 Task: Create new customer invoice with Date Opened: 29-May-23, Select Customer: Heartland General Store, Terms: Net 7. Make invoice entry for item-1 with Date: 29-May-23, Description: GSQ by GLAMSQUAD Conceal + Blend Dual Ended Makeup Brush, Income Account: Income:Sales, Quantity: 1, Unit Price: 14.99, Sales Tax: Y, Sales Tax Included: N, Tax Table: Sales Tax. Post Invoice with Post Date: 29-May-23, Post to Accounts: Assets:Accounts Receivable. Pay / Process Payment with Transaction Date: 04-Jun-23, Amount: 15.59, Transfer Account: Checking Account. Go to 'Print Invoice'.
Action: Mouse moved to (136, 28)
Screenshot: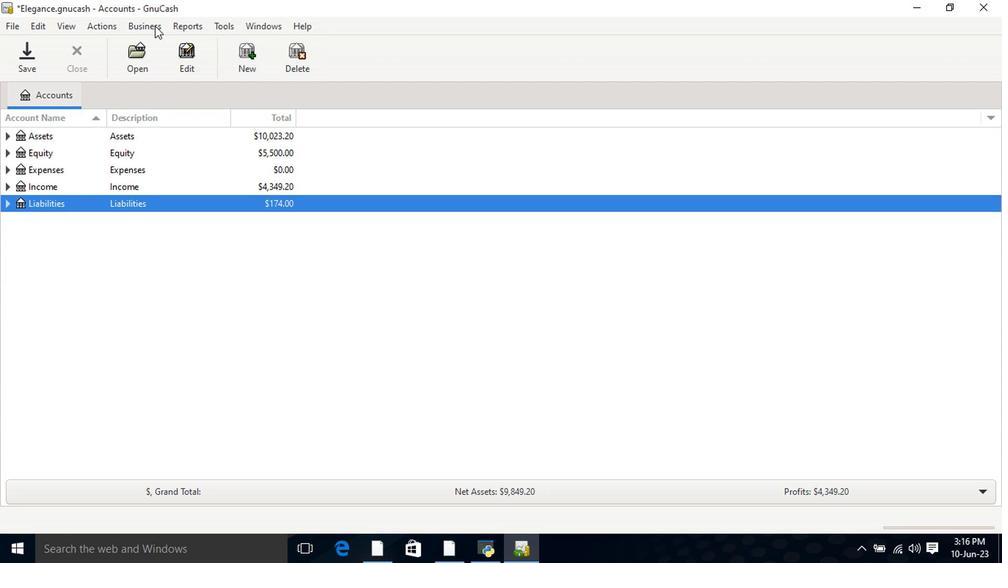 
Action: Mouse pressed left at (136, 28)
Screenshot: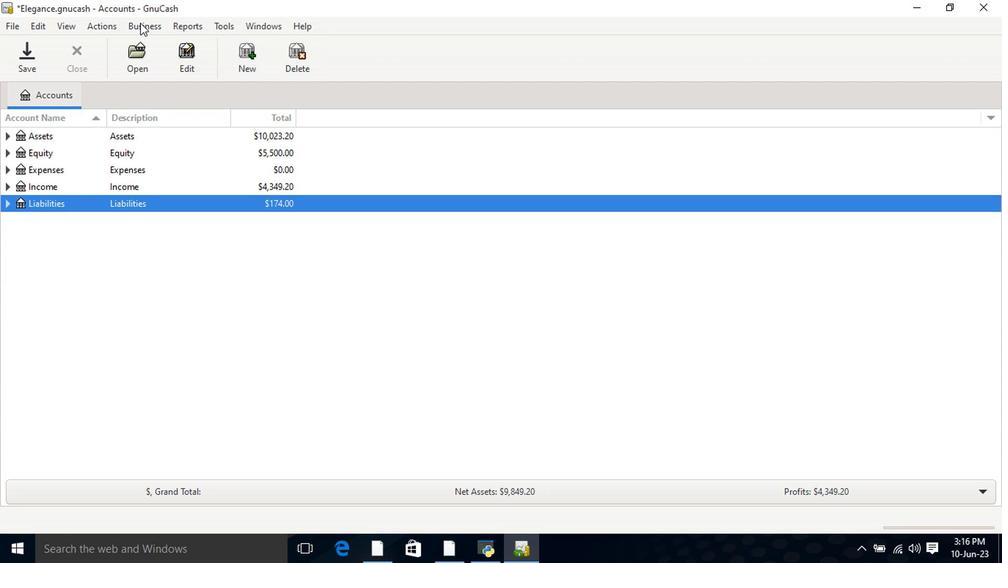 
Action: Mouse moved to (151, 45)
Screenshot: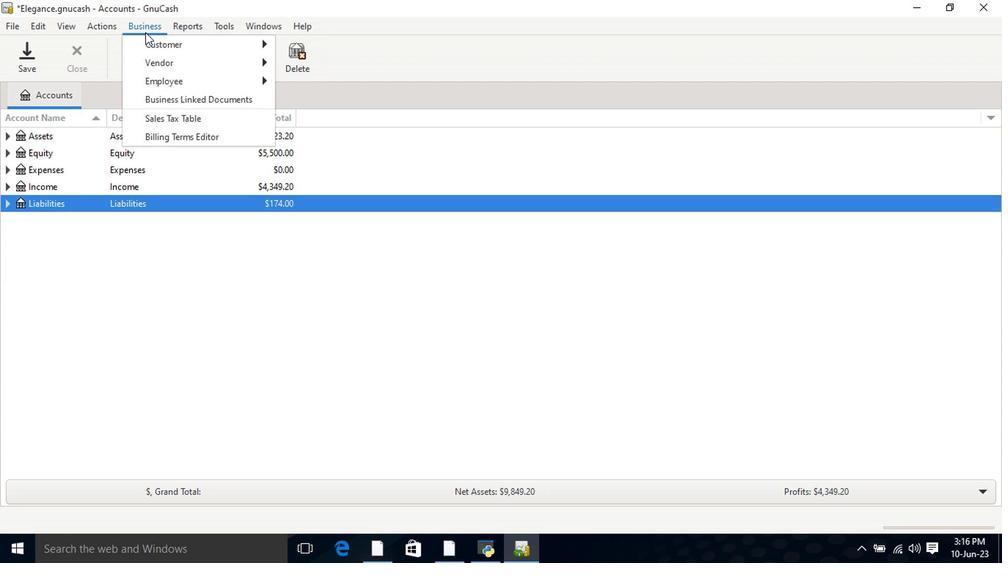 
Action: Mouse pressed left at (151, 45)
Screenshot: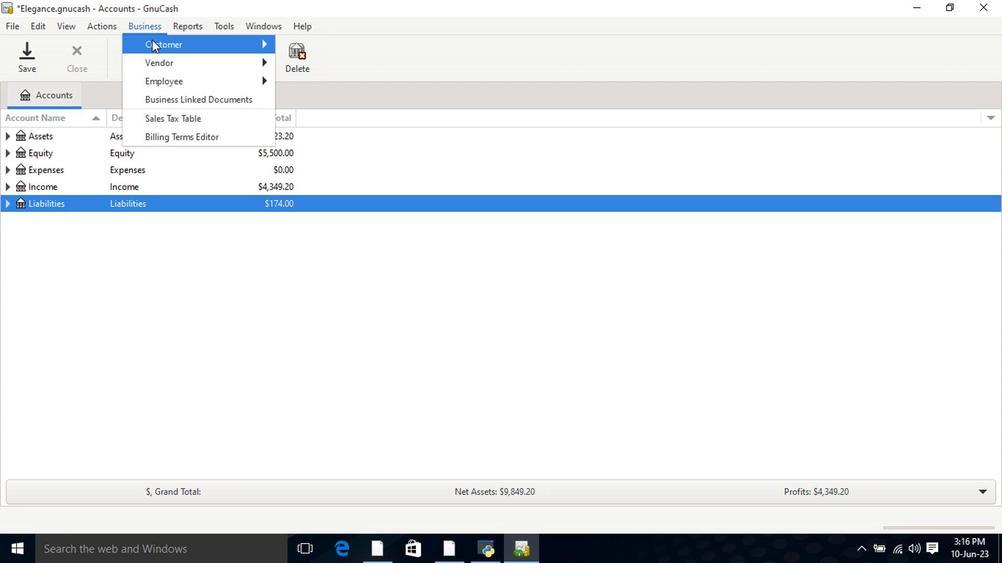 
Action: Mouse moved to (313, 101)
Screenshot: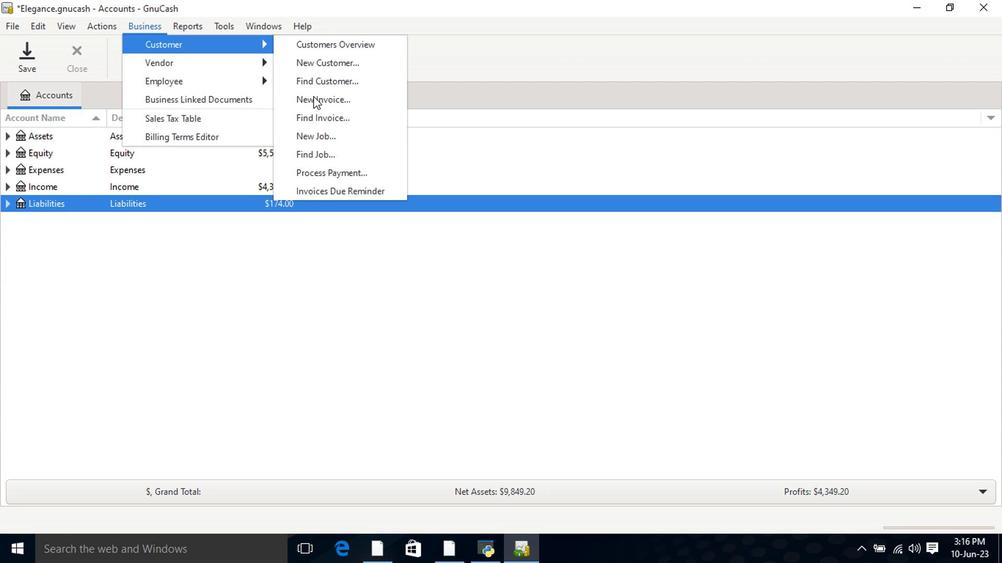
Action: Mouse pressed left at (313, 101)
Screenshot: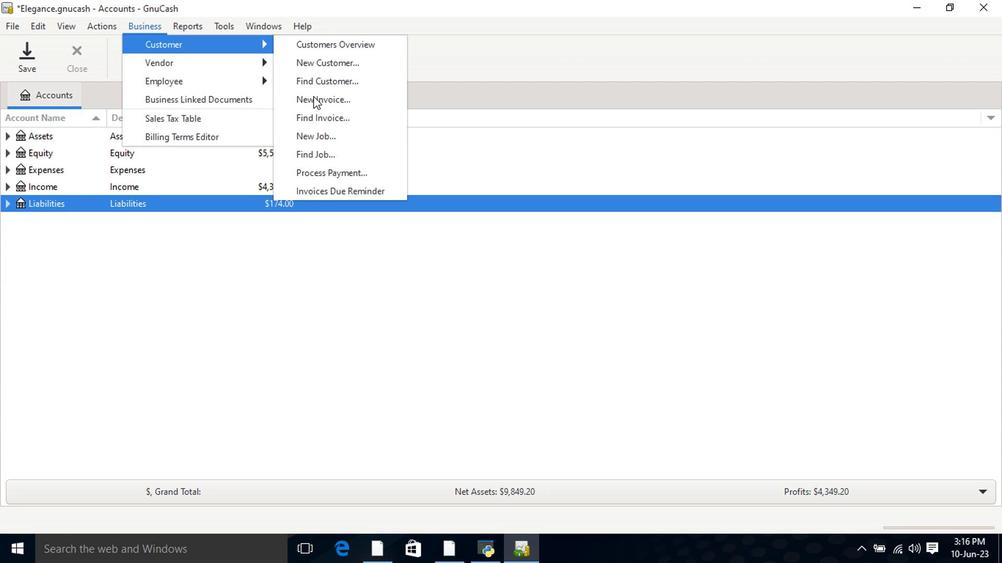
Action: Mouse moved to (600, 222)
Screenshot: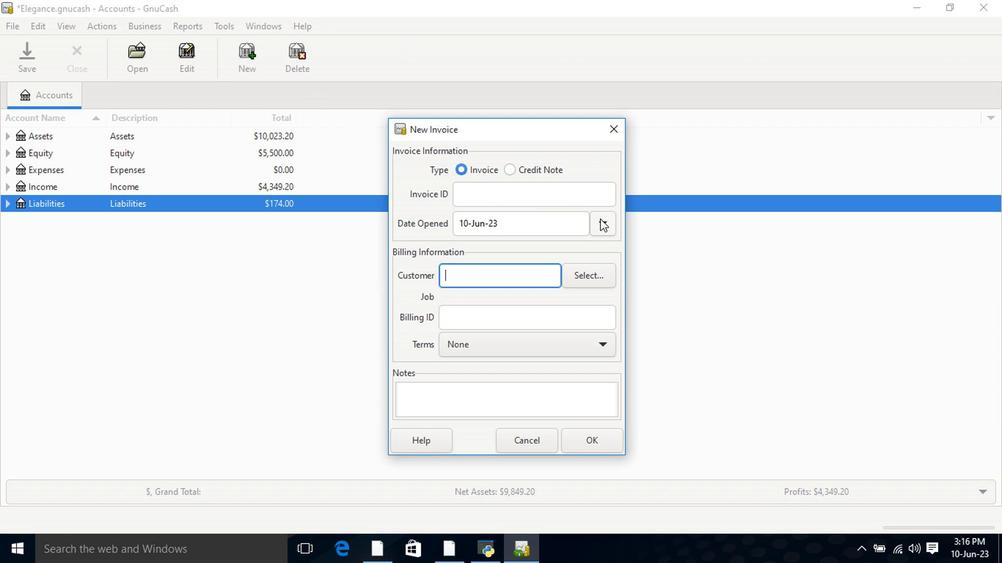
Action: Mouse pressed left at (600, 222)
Screenshot: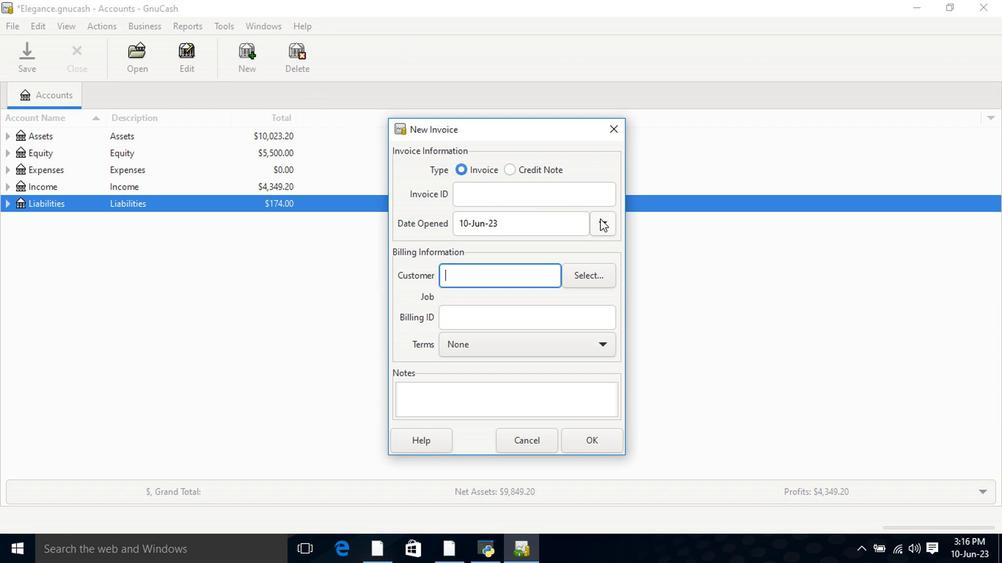 
Action: Mouse moved to (487, 250)
Screenshot: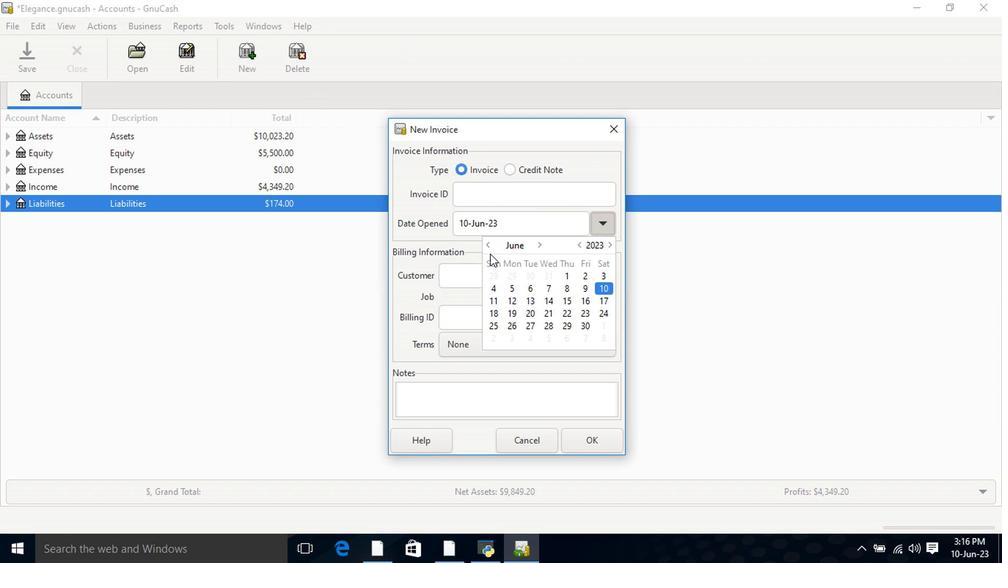 
Action: Mouse pressed left at (487, 250)
Screenshot: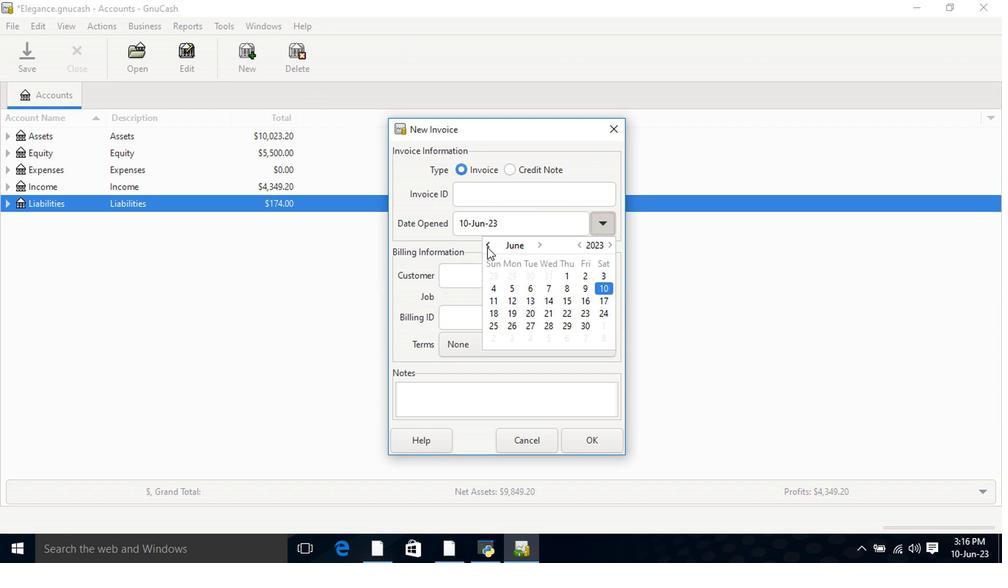 
Action: Mouse moved to (516, 327)
Screenshot: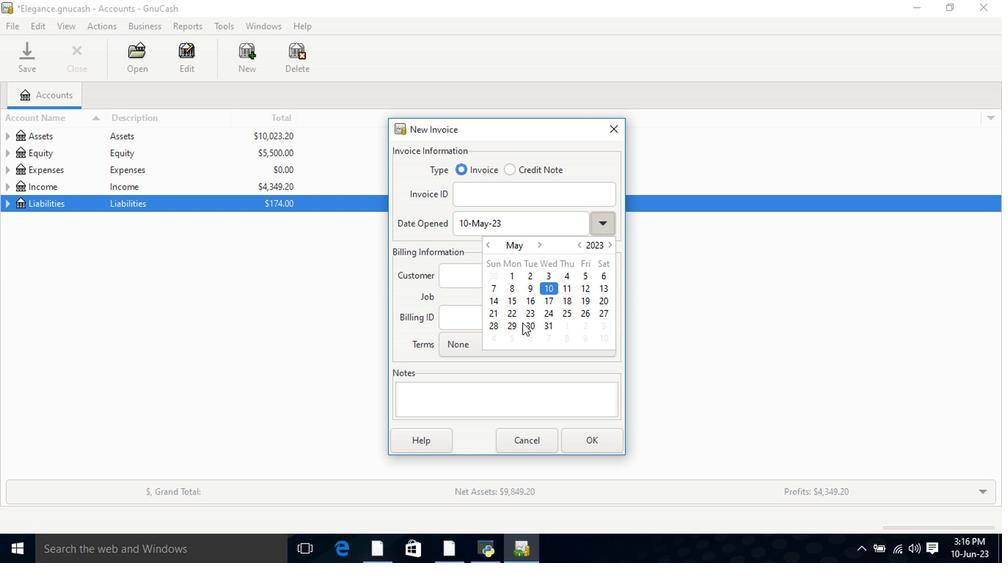
Action: Mouse pressed left at (516, 327)
Screenshot: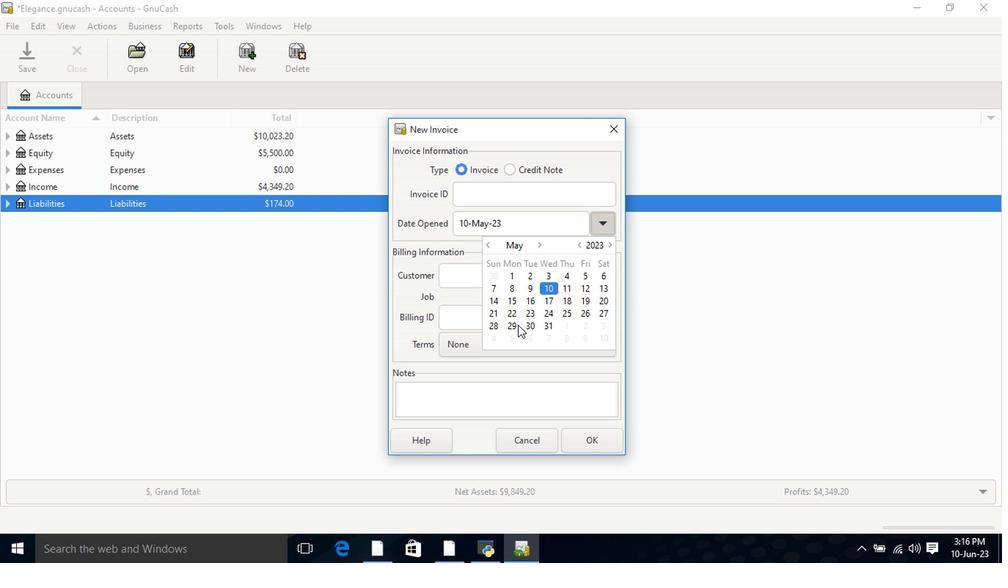 
Action: Mouse pressed left at (516, 327)
Screenshot: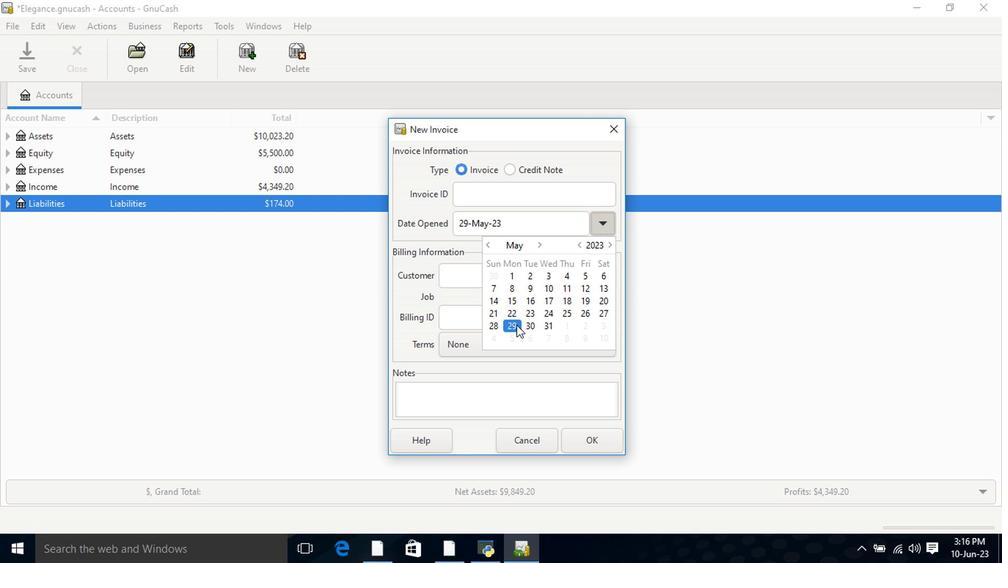 
Action: Mouse moved to (487, 278)
Screenshot: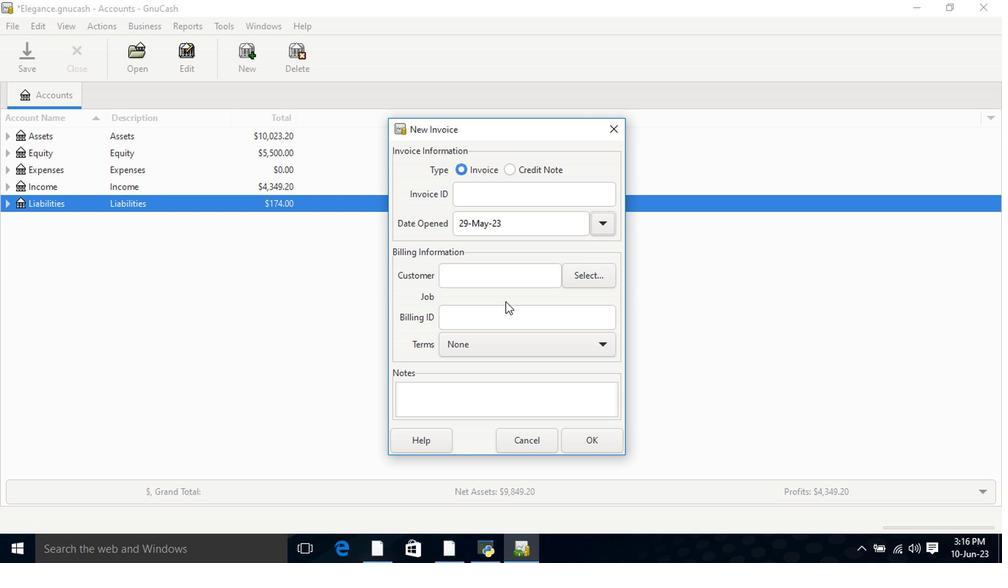 
Action: Mouse pressed left at (487, 278)
Screenshot: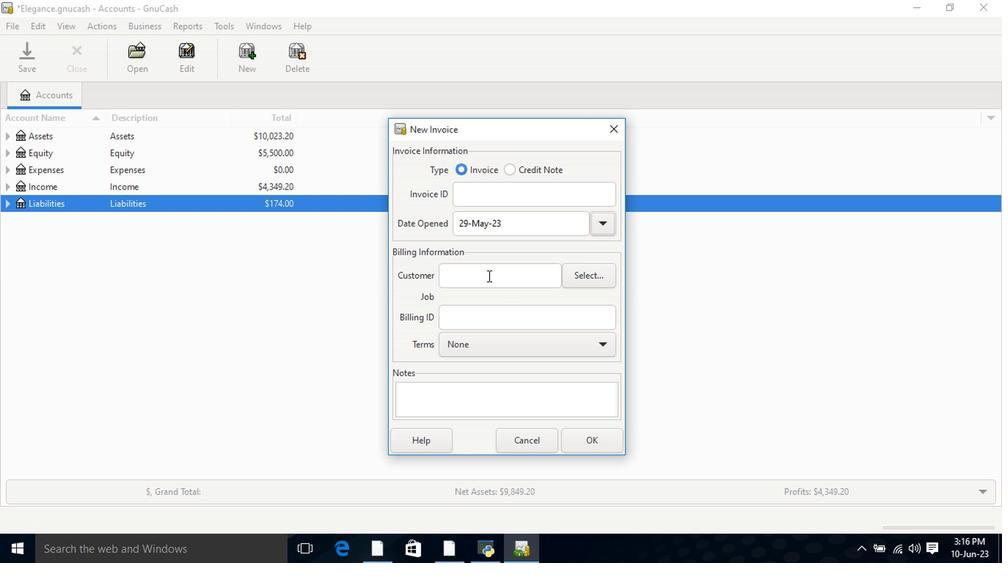 
Action: Key pressed <Key.shift>Heat<Key.backspace><Key.down><Key.tab>r
Screenshot: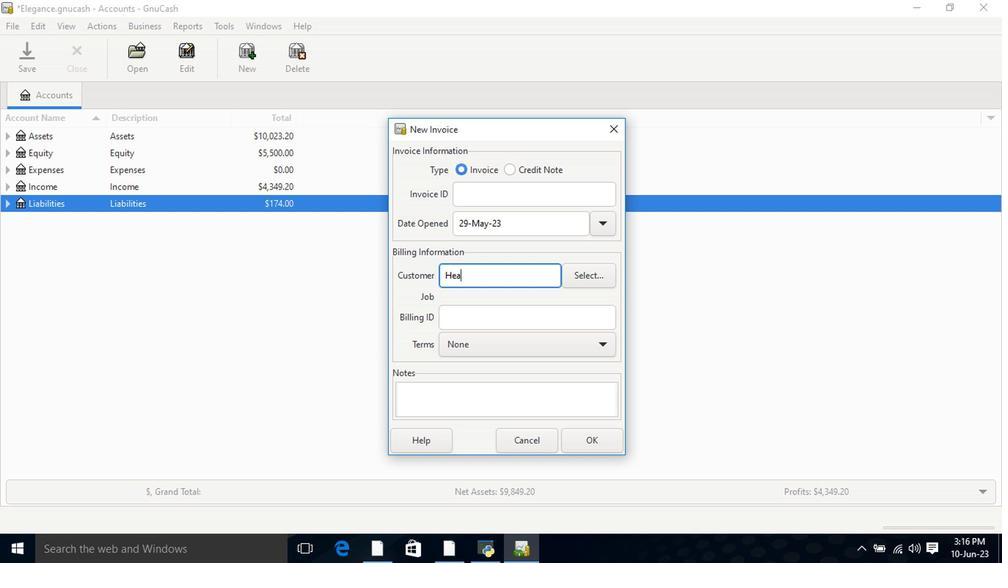 
Action: Mouse moved to (484, 291)
Screenshot: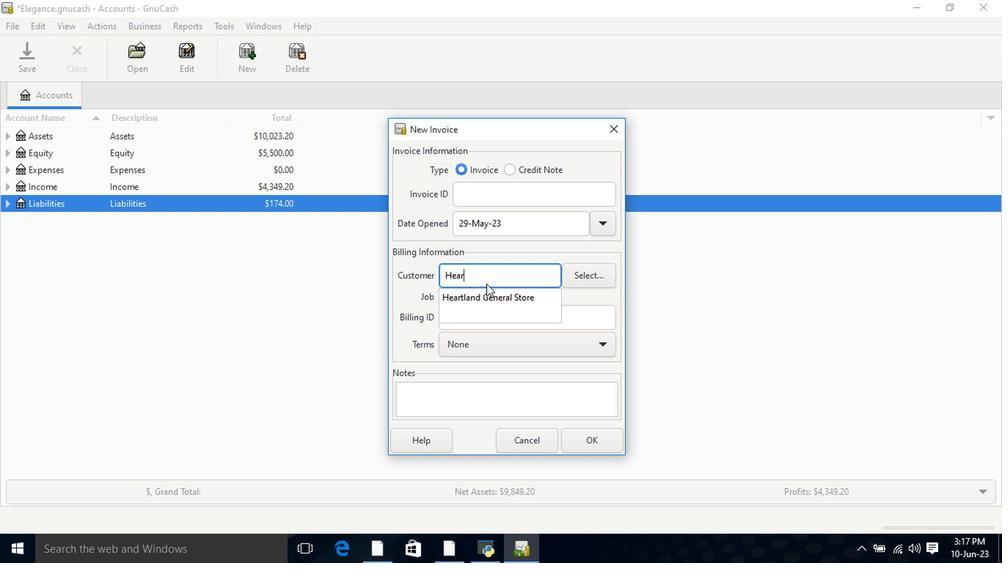 
Action: Mouse pressed left at (484, 291)
Screenshot: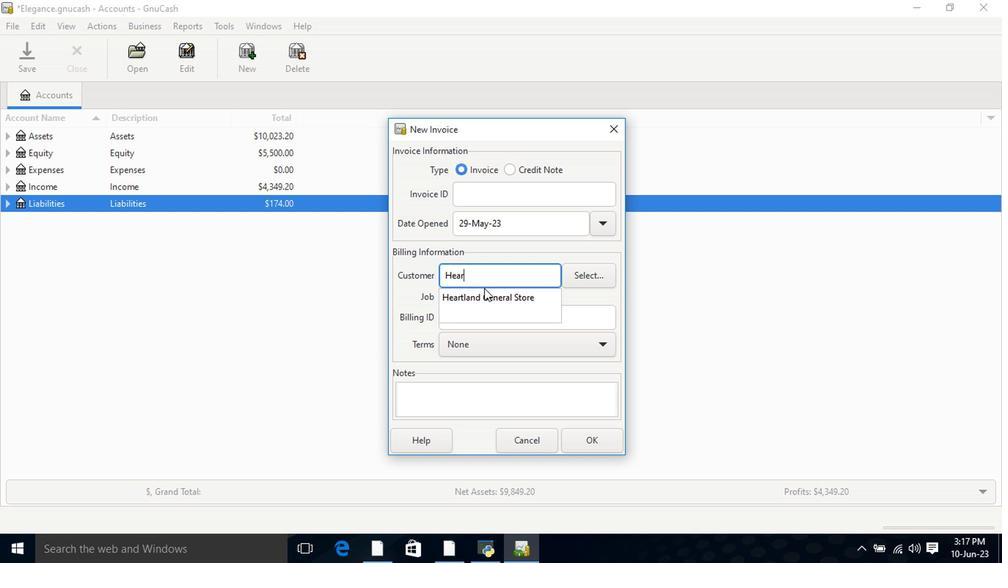 
Action: Mouse moved to (533, 364)
Screenshot: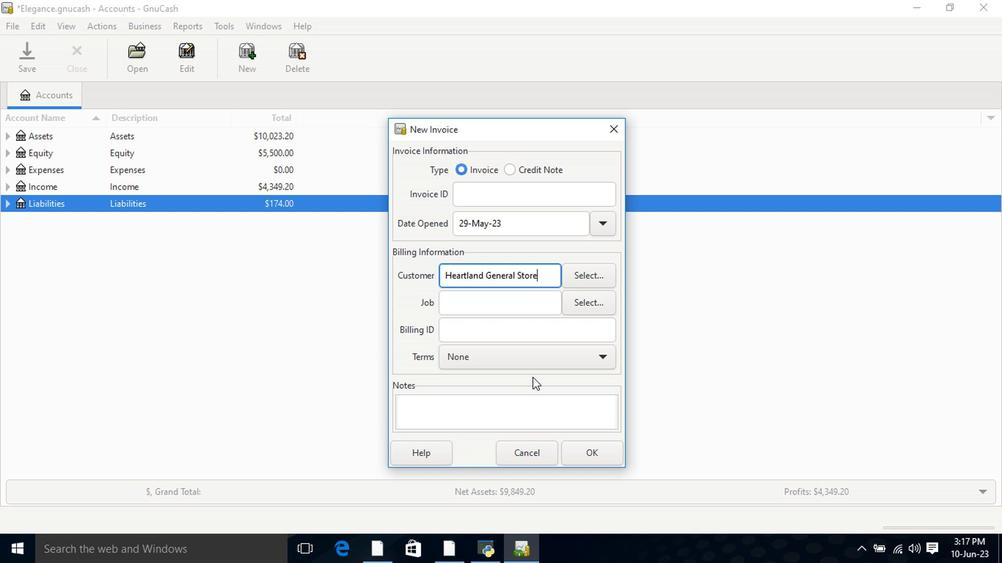 
Action: Mouse pressed left at (533, 364)
Screenshot: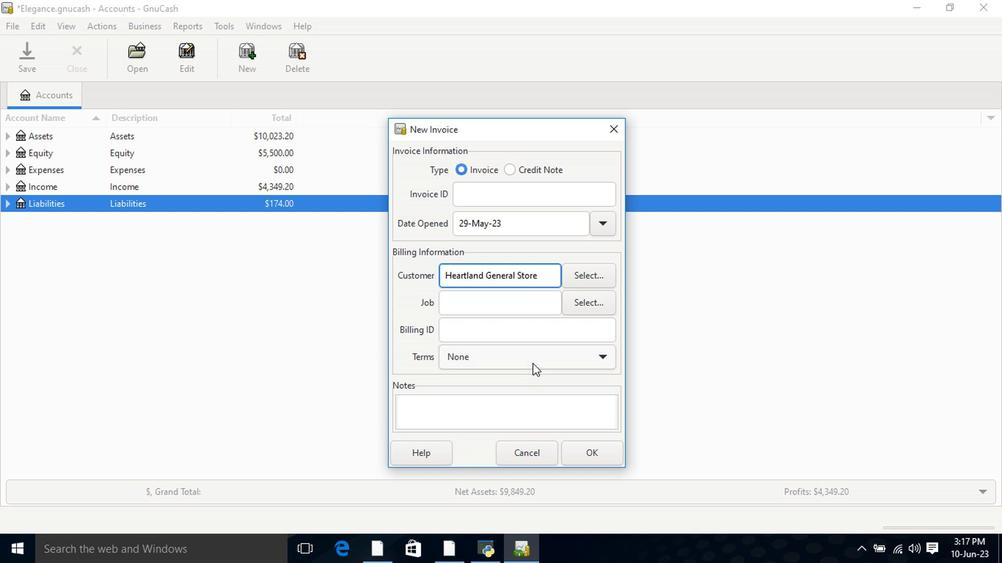 
Action: Mouse moved to (518, 418)
Screenshot: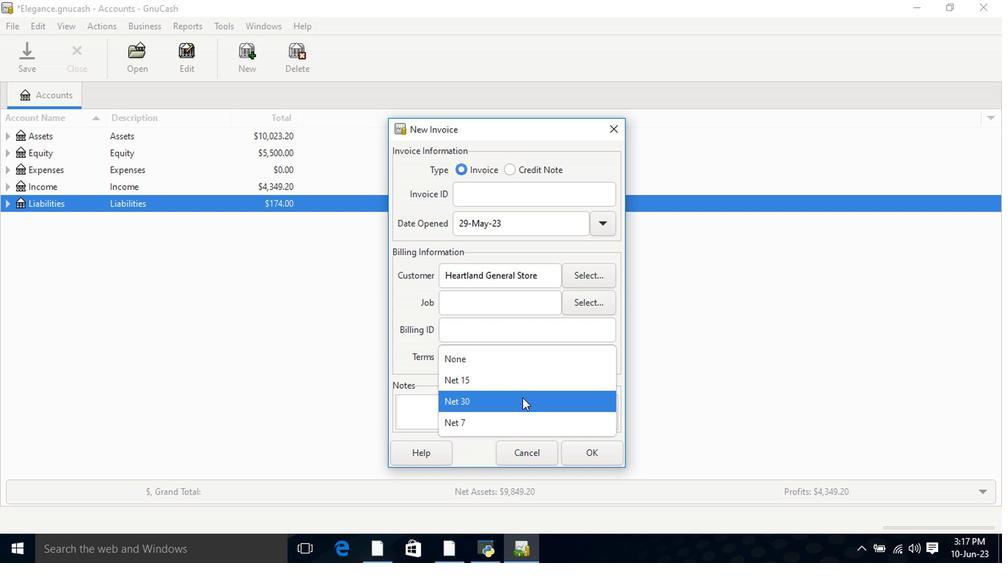 
Action: Mouse pressed left at (518, 418)
Screenshot: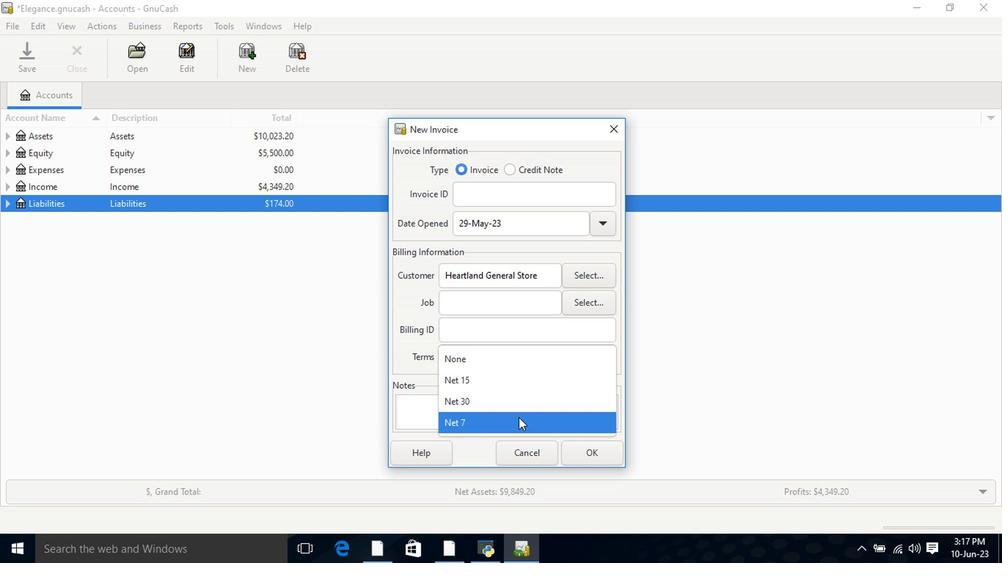
Action: Mouse moved to (615, 457)
Screenshot: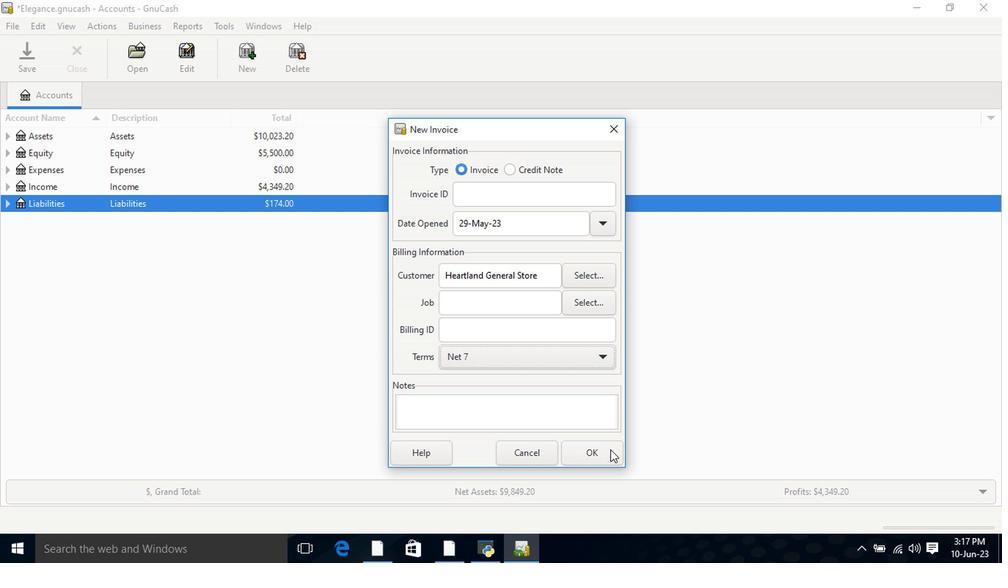 
Action: Mouse pressed left at (615, 457)
Screenshot: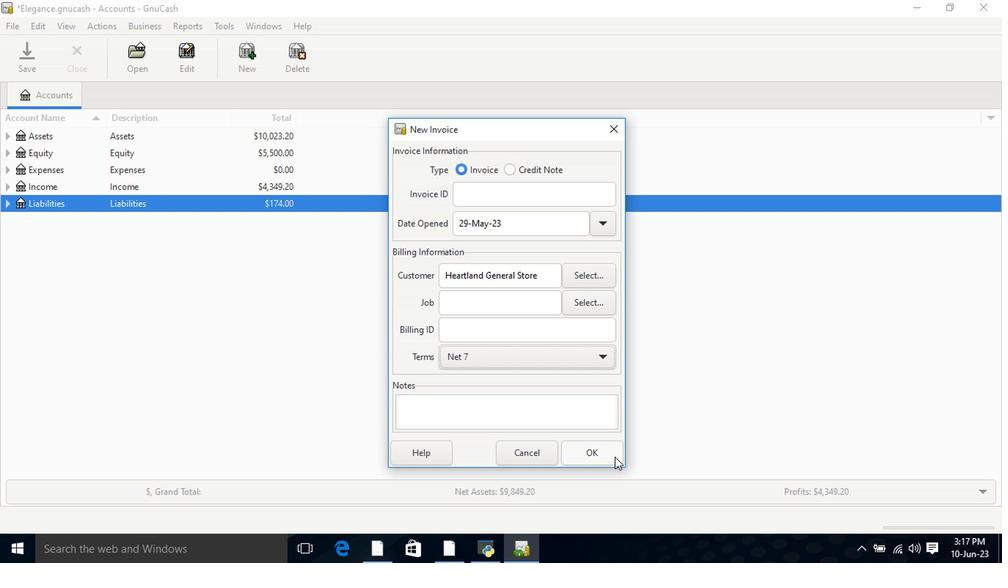 
Action: Mouse moved to (64, 286)
Screenshot: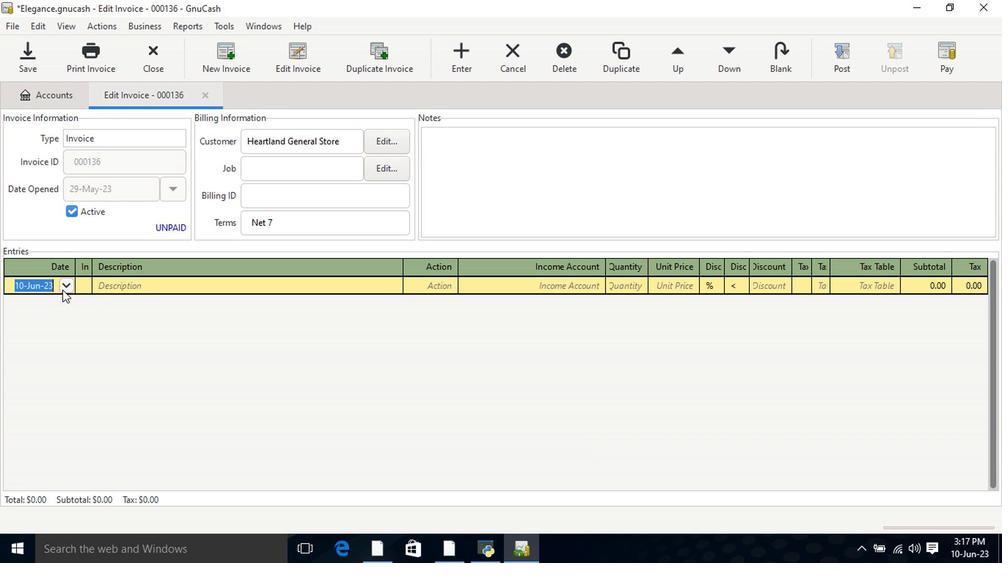 
Action: Mouse pressed left at (64, 286)
Screenshot: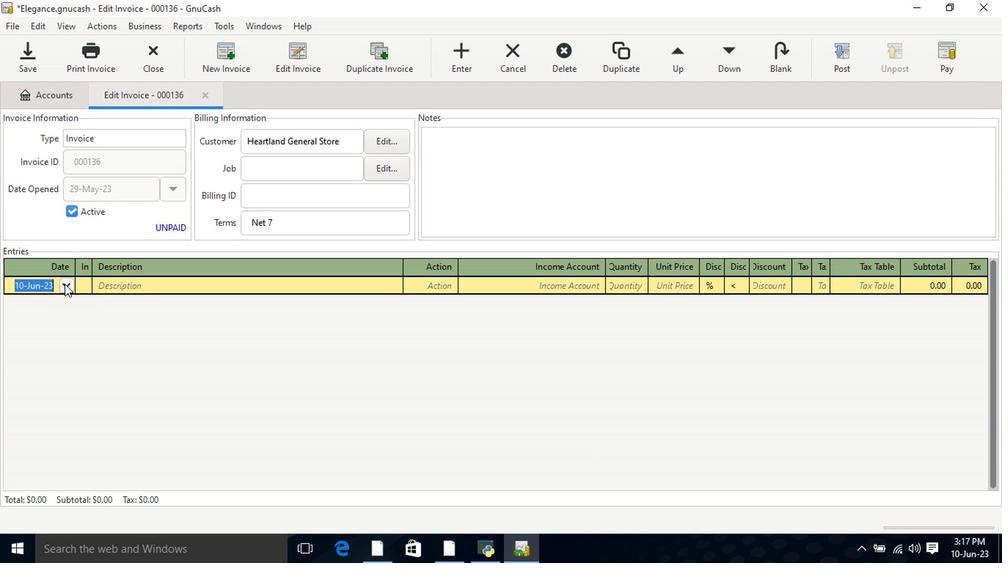 
Action: Mouse moved to (12, 310)
Screenshot: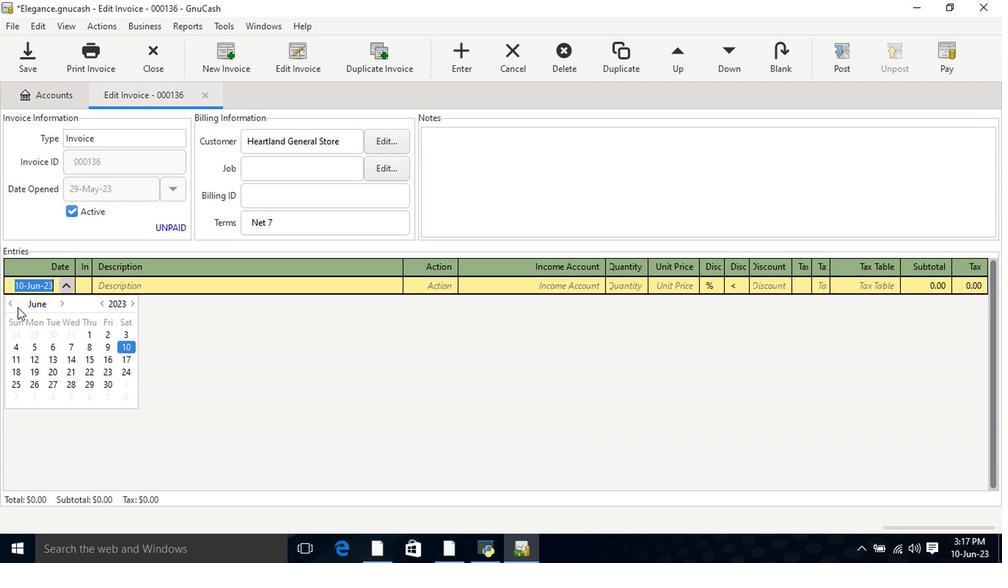 
Action: Mouse pressed left at (12, 310)
Screenshot: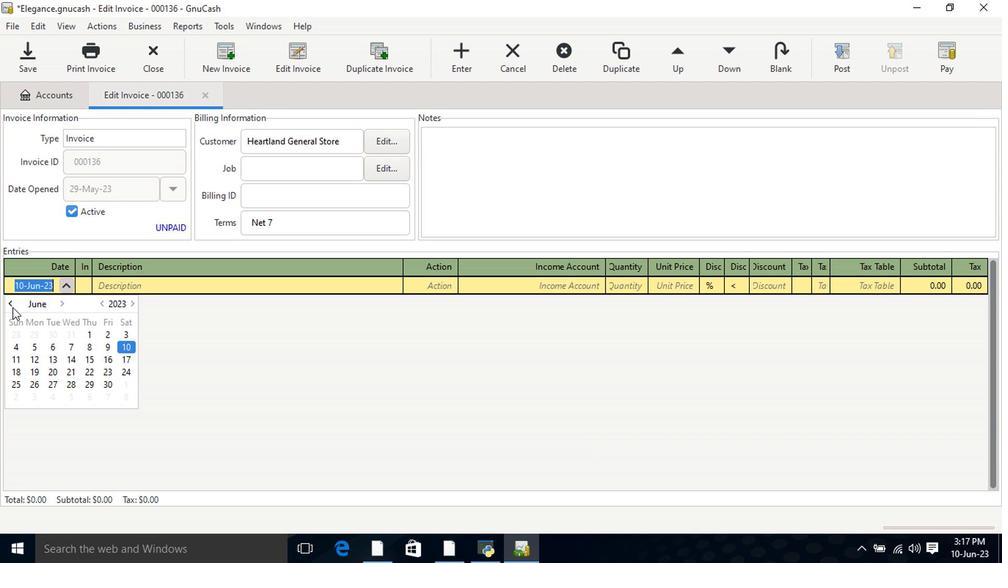 
Action: Mouse moved to (36, 386)
Screenshot: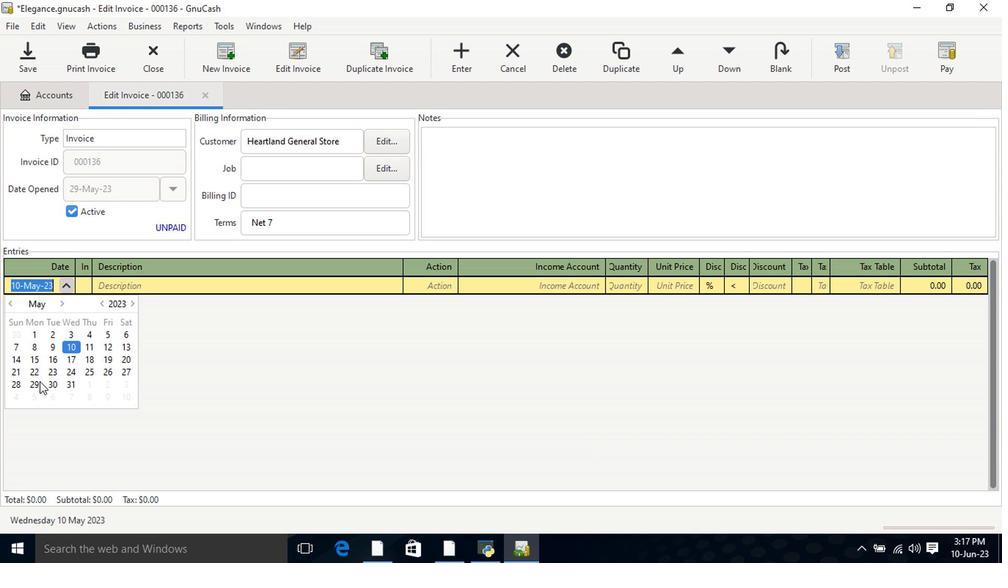 
Action: Mouse pressed left at (36, 386)
Screenshot: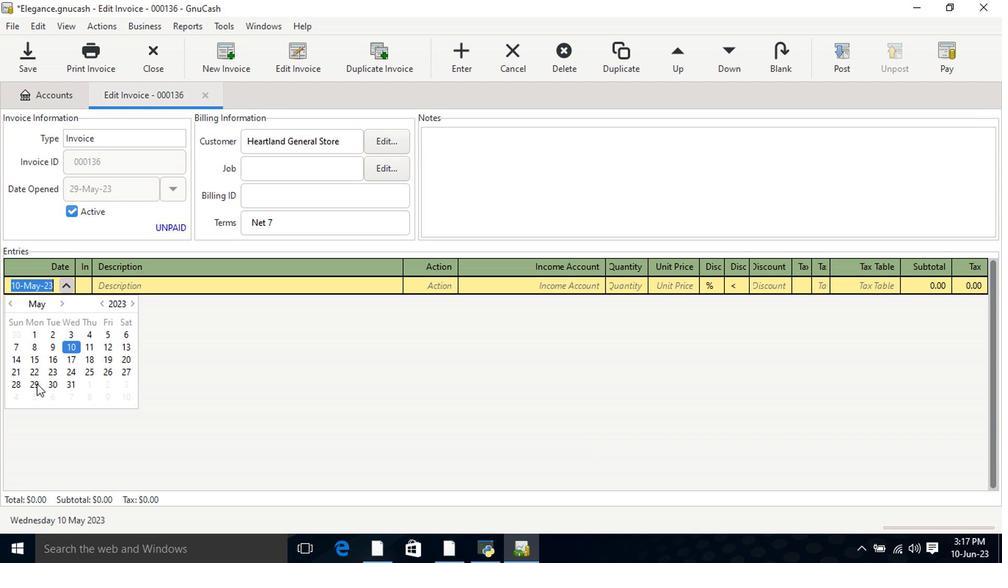 
Action: Mouse pressed left at (36, 386)
Screenshot: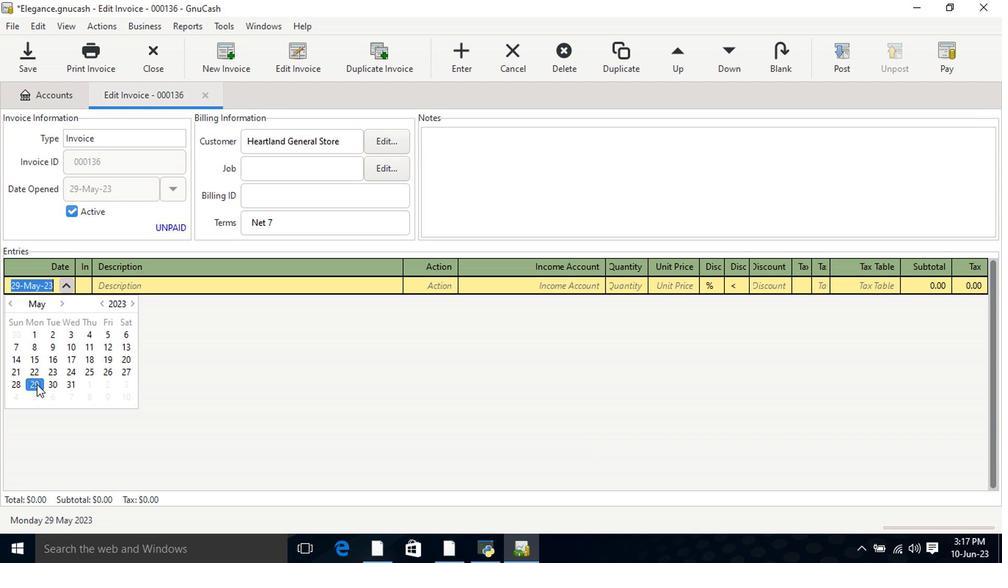 
Action: Mouse moved to (127, 286)
Screenshot: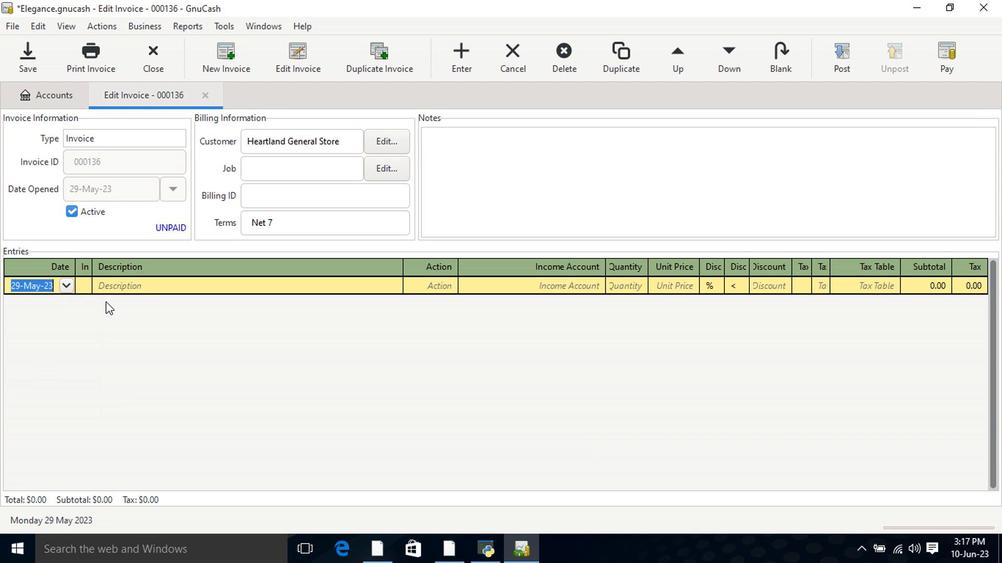 
Action: Mouse pressed left at (127, 286)
Screenshot: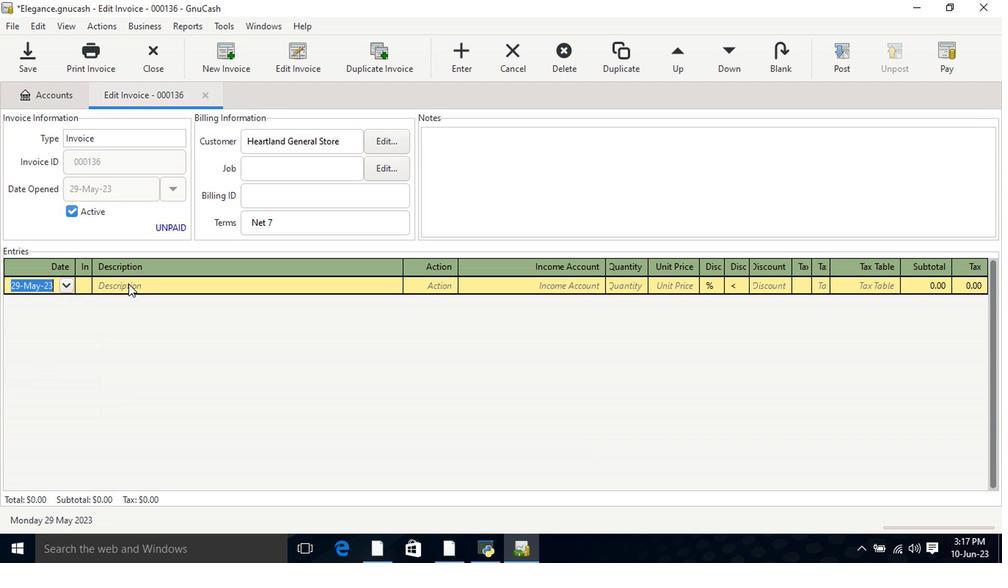 
Action: Key pressed <Key.shift>GSQ<Key.space><Key.shift>by<Key.space><Key.shift>G<Key.shift>LAMSQUAD<Key.space><Key.shift>Conceal+<Key.shift><Key.shift><Key.shift><Key.shift><Key.shift><Key.shift><Key.shift><Key.shift><Key.shift><Key.shift><Key.shift><Key.shift><Key.shift><Key.shift><Key.shift><Key.shift>Blend<Key.space><Key.shift>Dual<Key.space><Key.shift>Ended<Key.space><Key.shift>Makeup<Key.space><Key.shift>Brush<Key.space><Key.backspace><Key.tab><Key.tab>incom<Key.down><Key.down><Key.down><Key.tab>1<Key.tab>14.99<Key.tab>
Screenshot: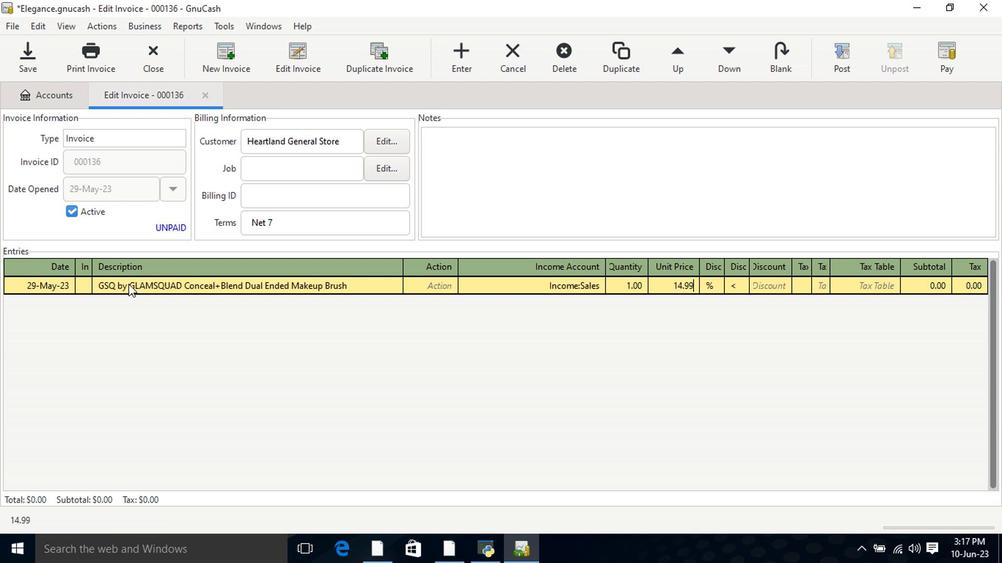 
Action: Mouse moved to (809, 286)
Screenshot: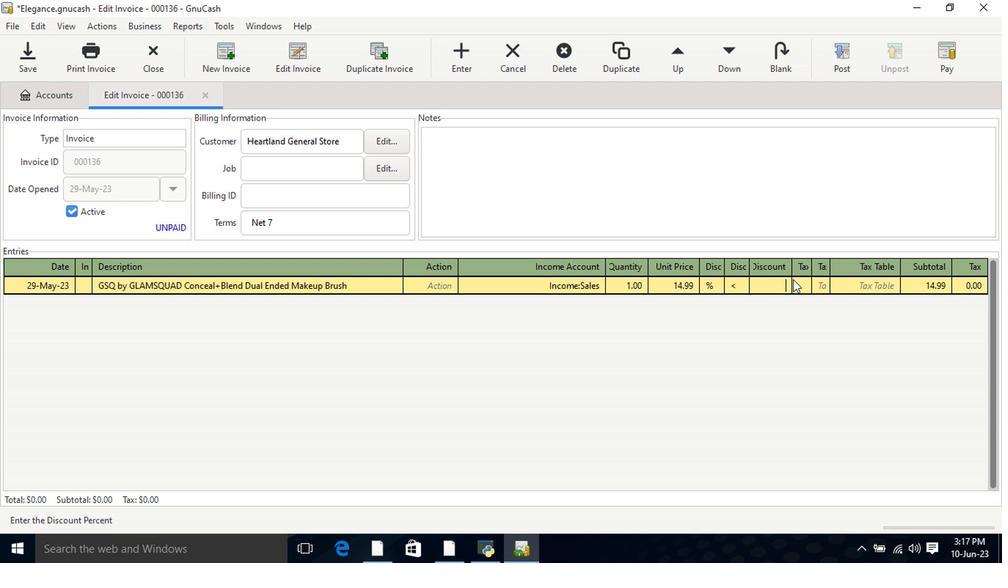 
Action: Mouse pressed left at (809, 286)
Screenshot: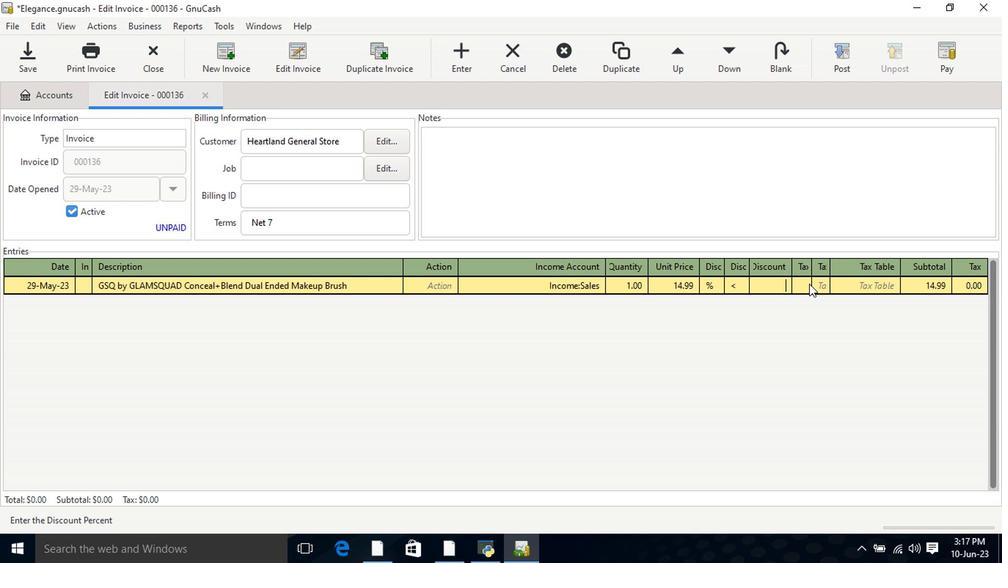 
Action: Mouse moved to (815, 286)
Screenshot: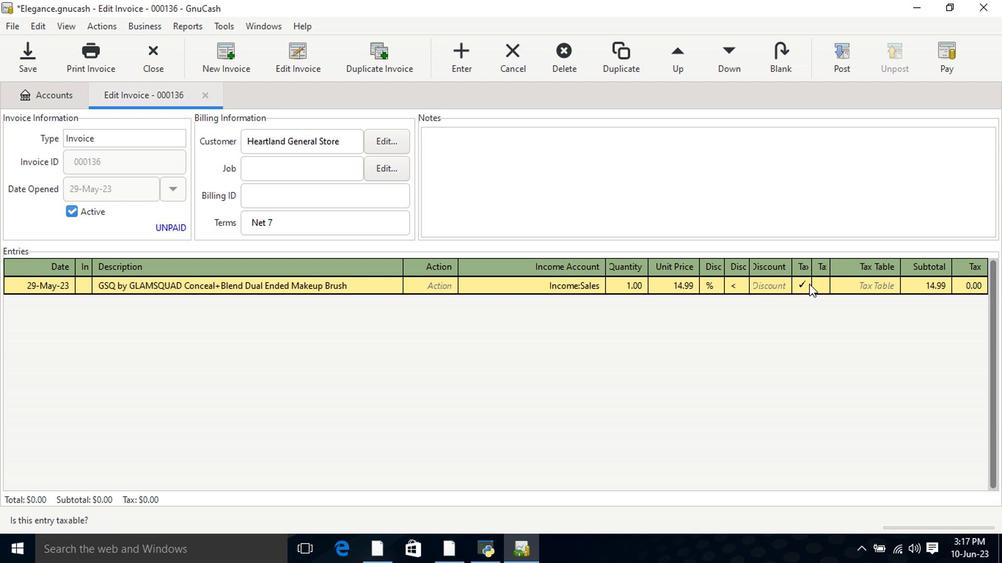 
Action: Key pressed <Key.tab>
Screenshot: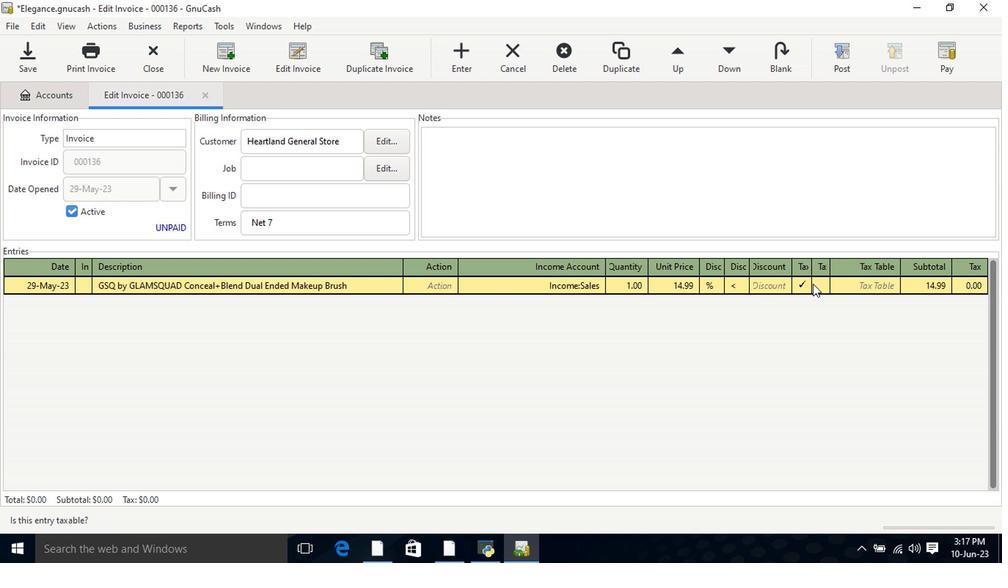 
Action: Mouse moved to (883, 286)
Screenshot: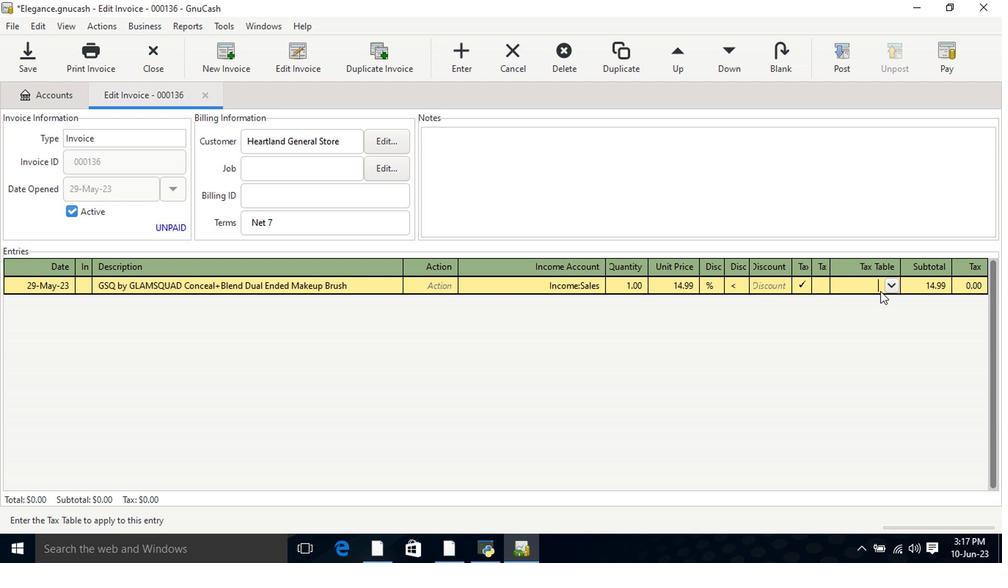 
Action: Mouse pressed left at (883, 286)
Screenshot: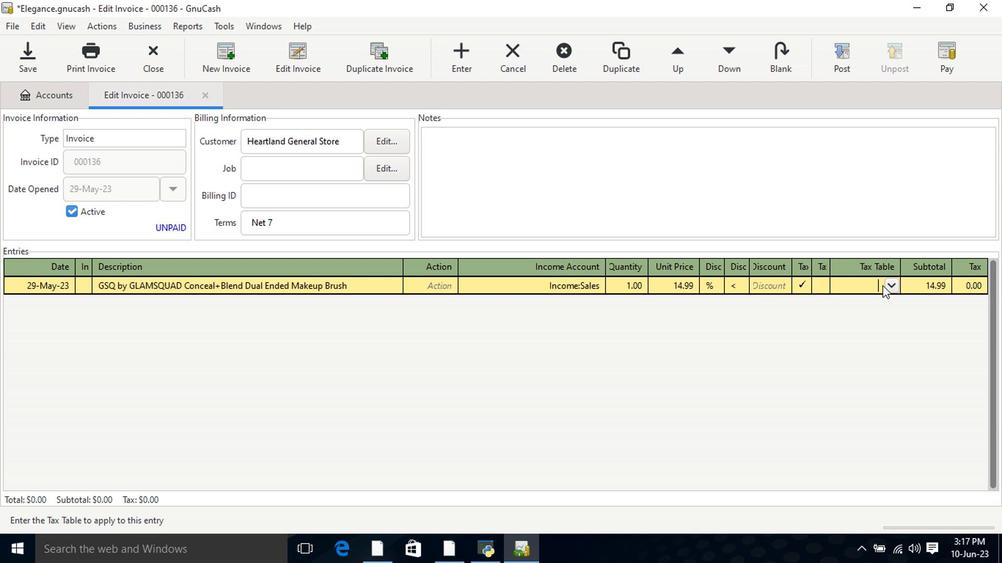 
Action: Mouse moved to (890, 287)
Screenshot: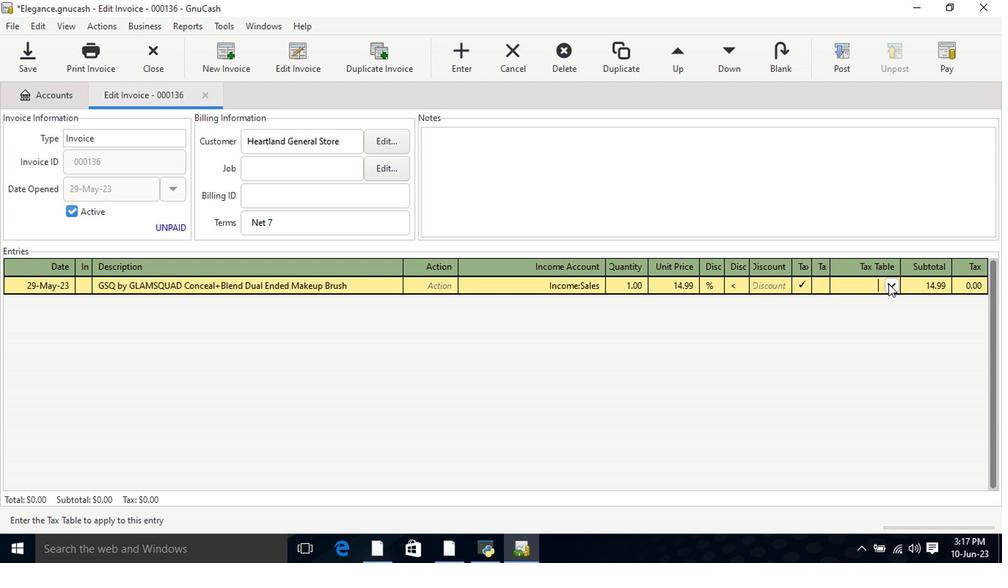 
Action: Mouse pressed left at (890, 287)
Screenshot: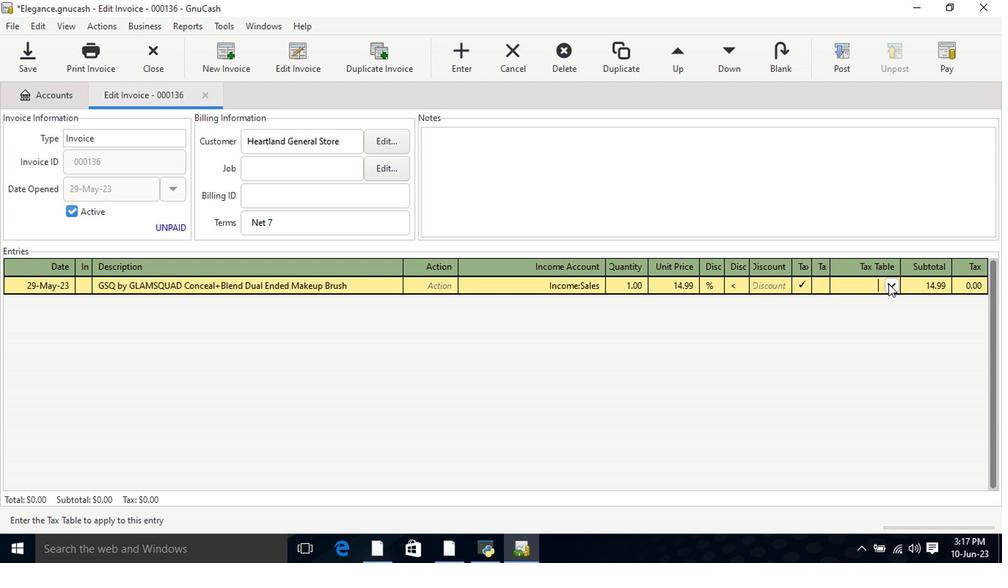 
Action: Mouse moved to (890, 297)
Screenshot: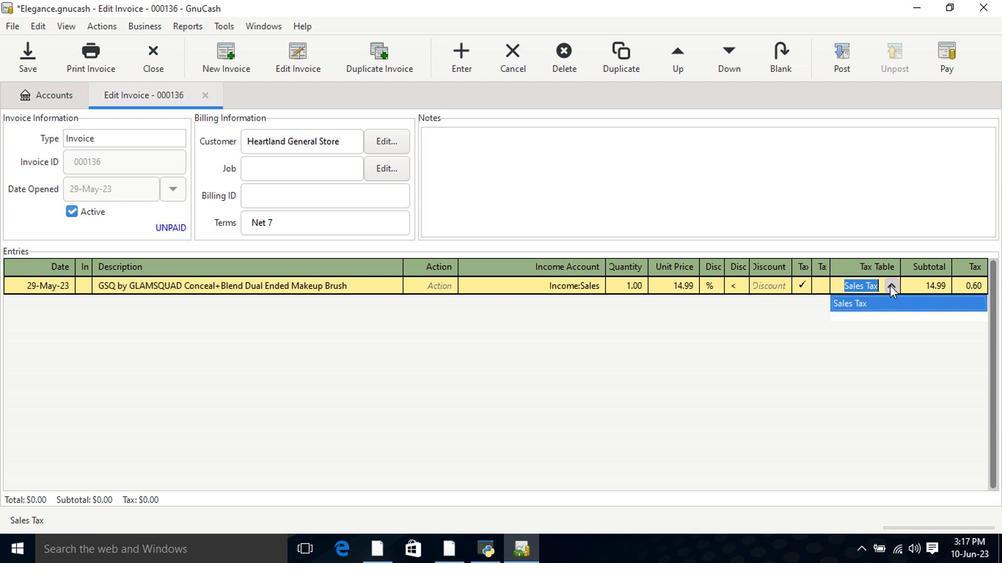 
Action: Key pressed <Key.tab>
Screenshot: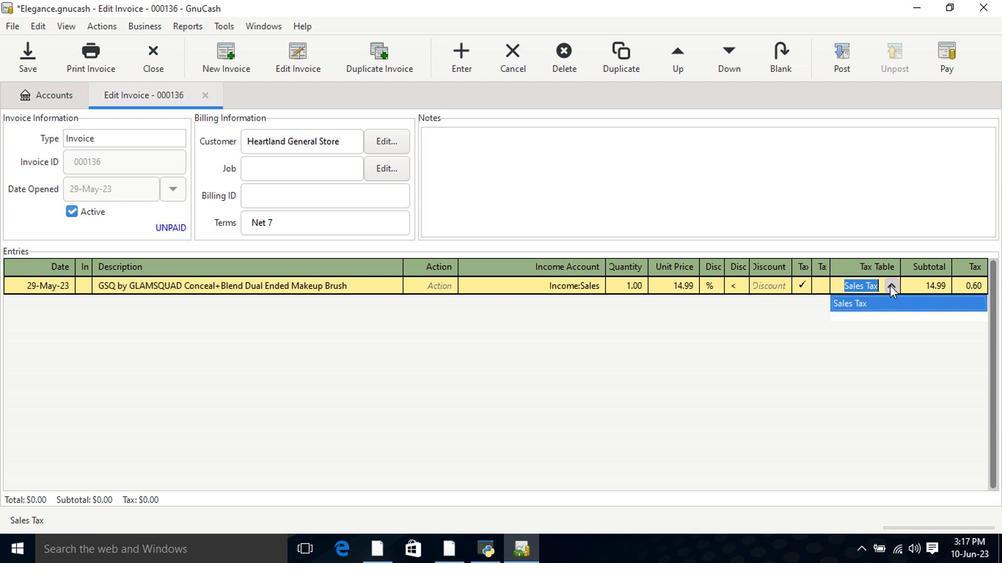 
Action: Mouse moved to (845, 58)
Screenshot: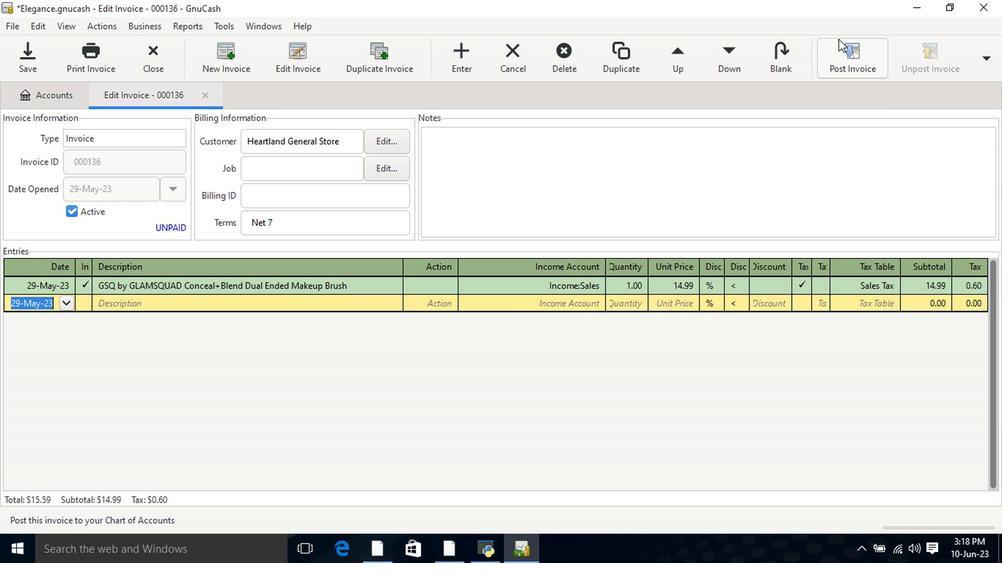 
Action: Mouse pressed left at (845, 58)
Screenshot: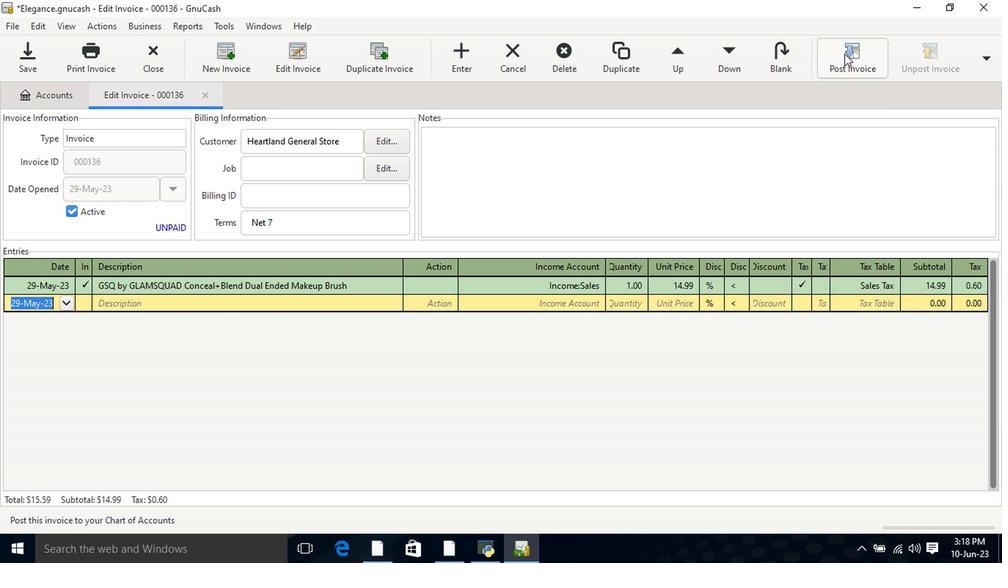 
Action: Mouse moved to (629, 241)
Screenshot: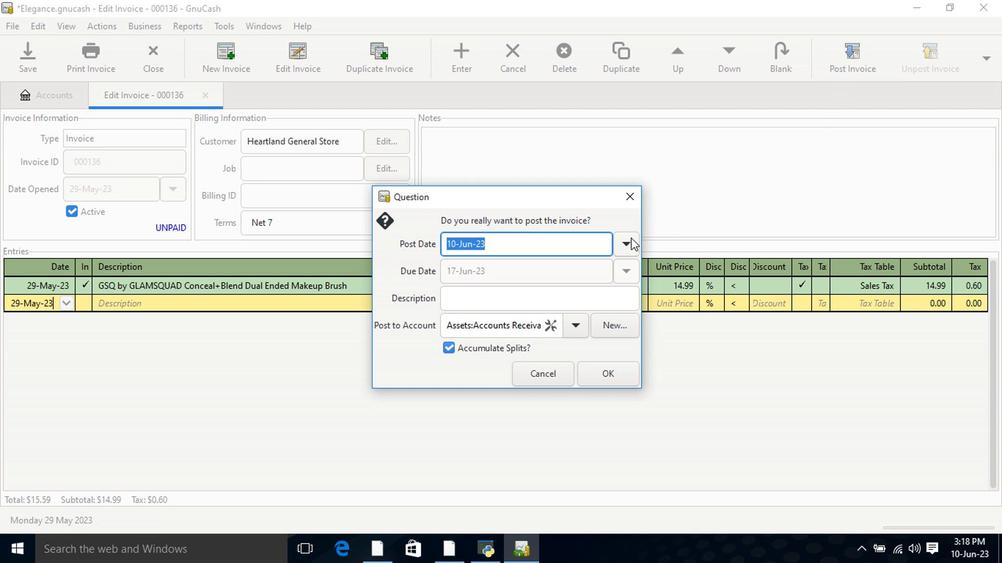 
Action: Mouse pressed left at (629, 241)
Screenshot: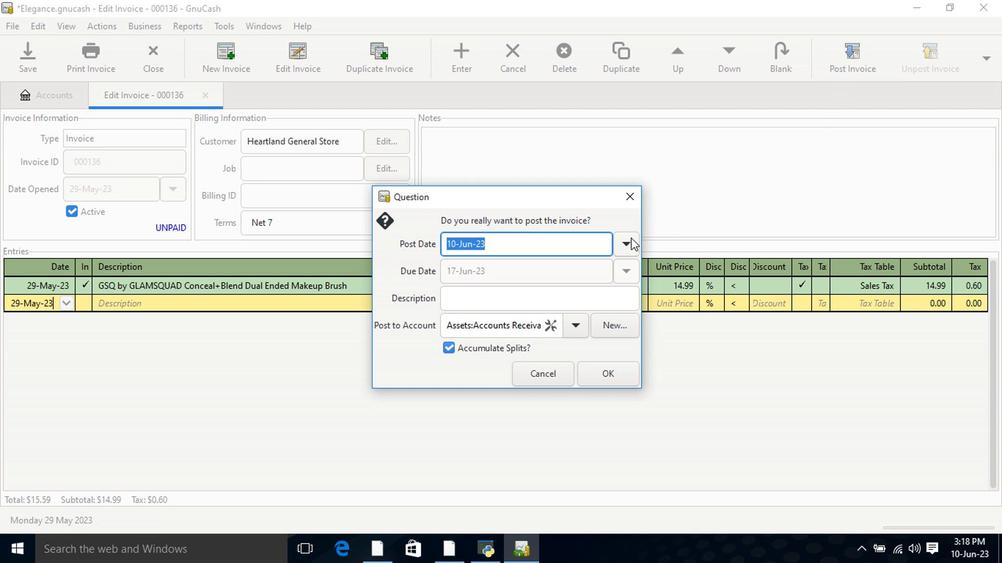 
Action: Mouse moved to (511, 267)
Screenshot: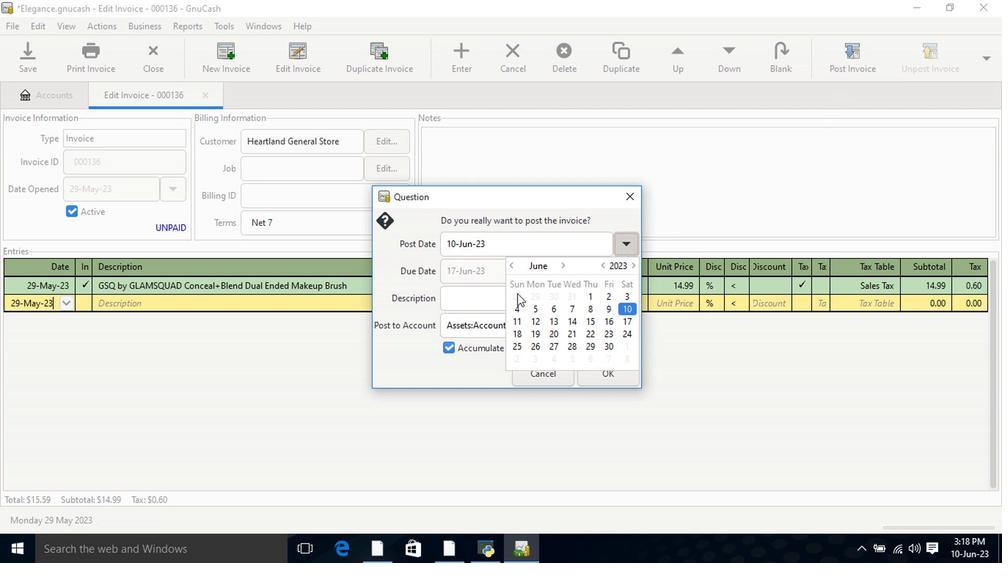
Action: Mouse pressed left at (511, 267)
Screenshot: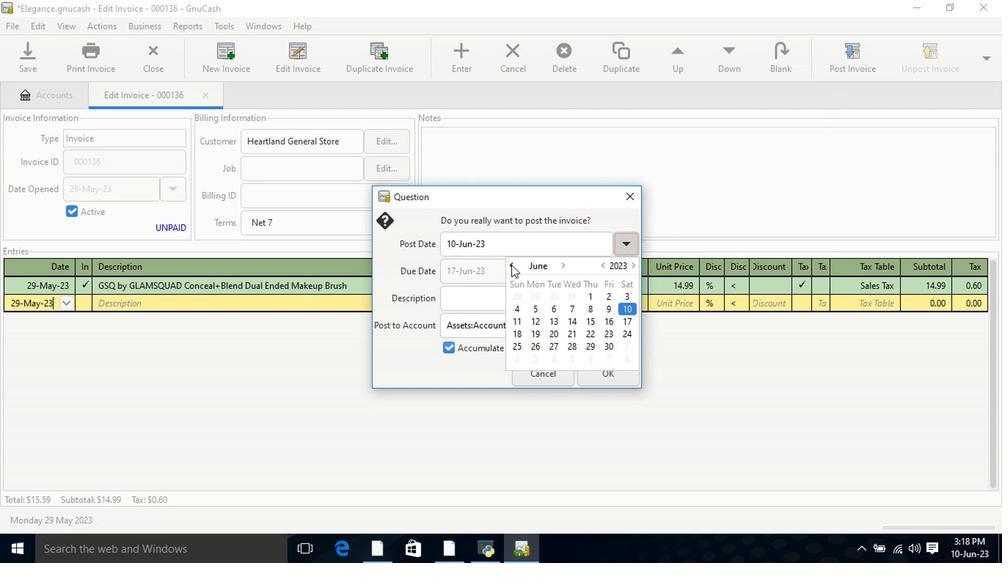 
Action: Mouse moved to (536, 352)
Screenshot: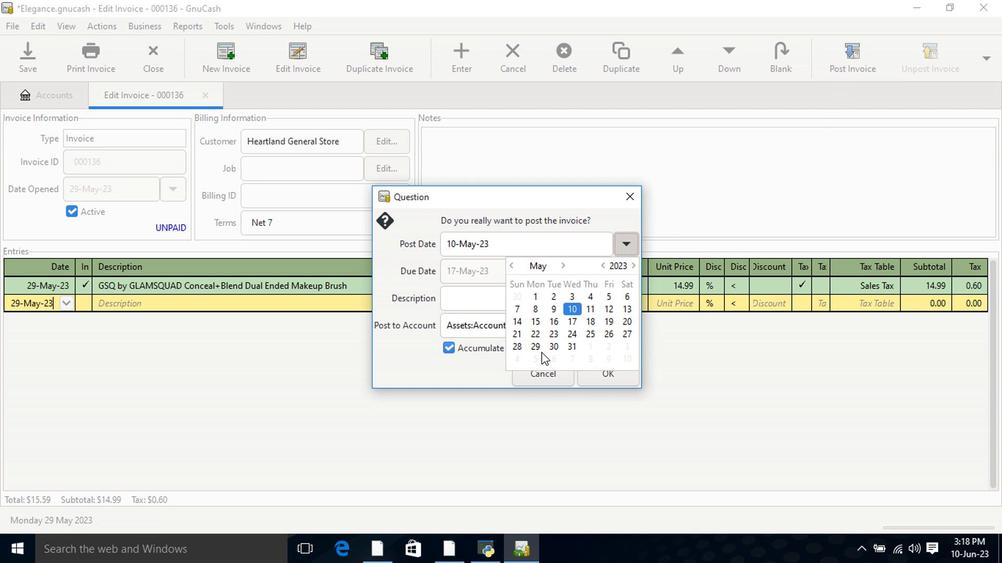 
Action: Mouse pressed left at (536, 352)
Screenshot: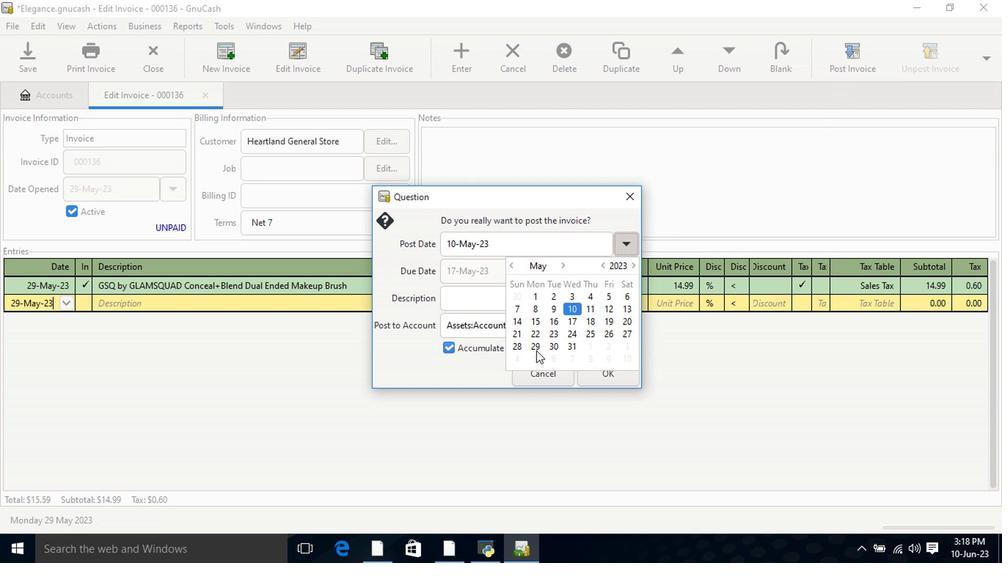 
Action: Mouse pressed left at (536, 352)
Screenshot: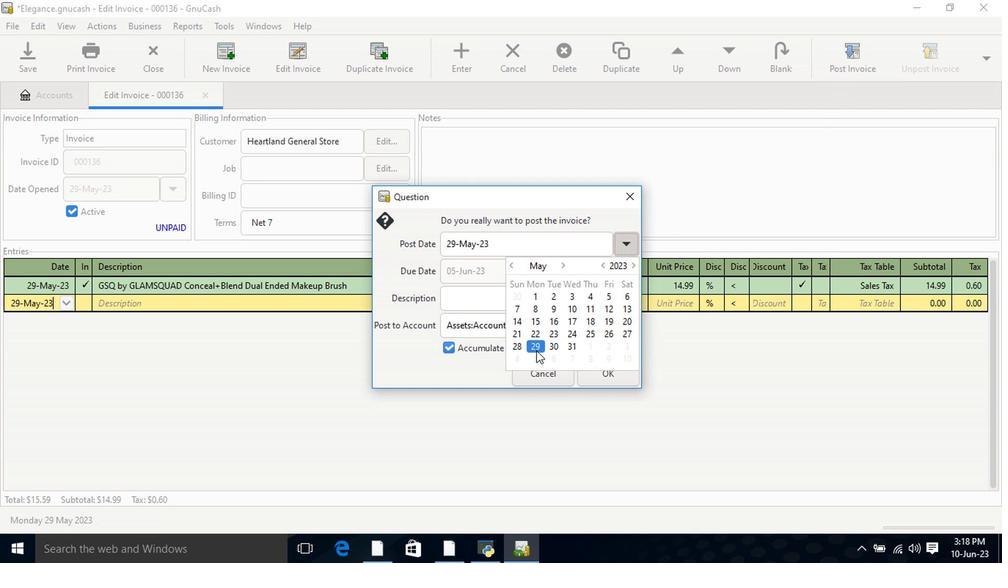 
Action: Mouse moved to (618, 379)
Screenshot: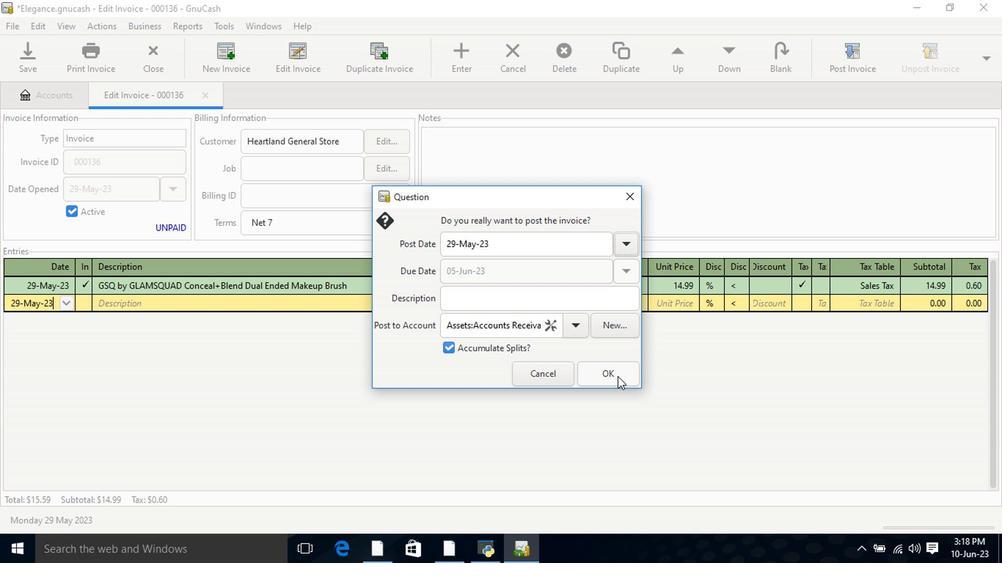 
Action: Mouse pressed left at (618, 379)
Screenshot: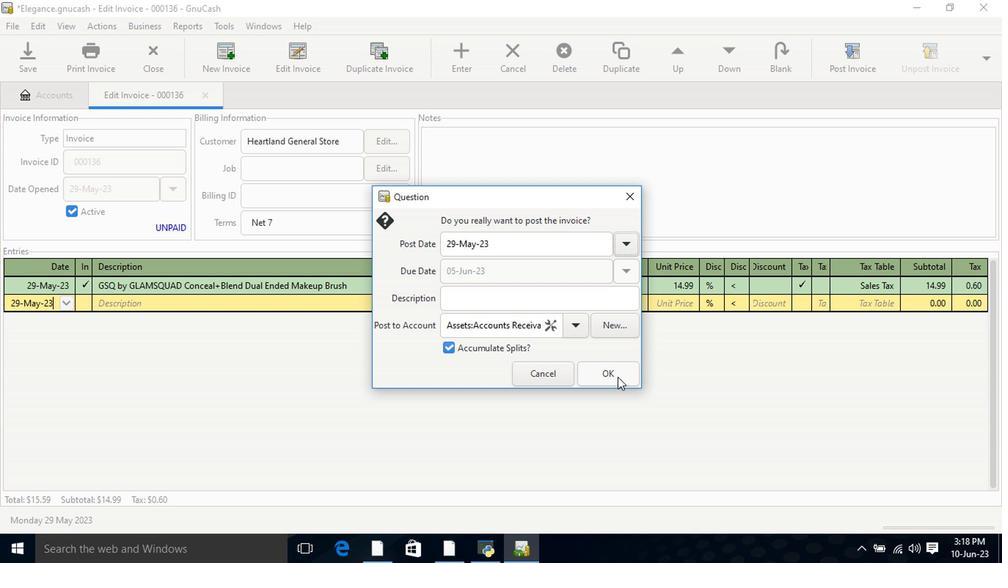 
Action: Mouse moved to (939, 57)
Screenshot: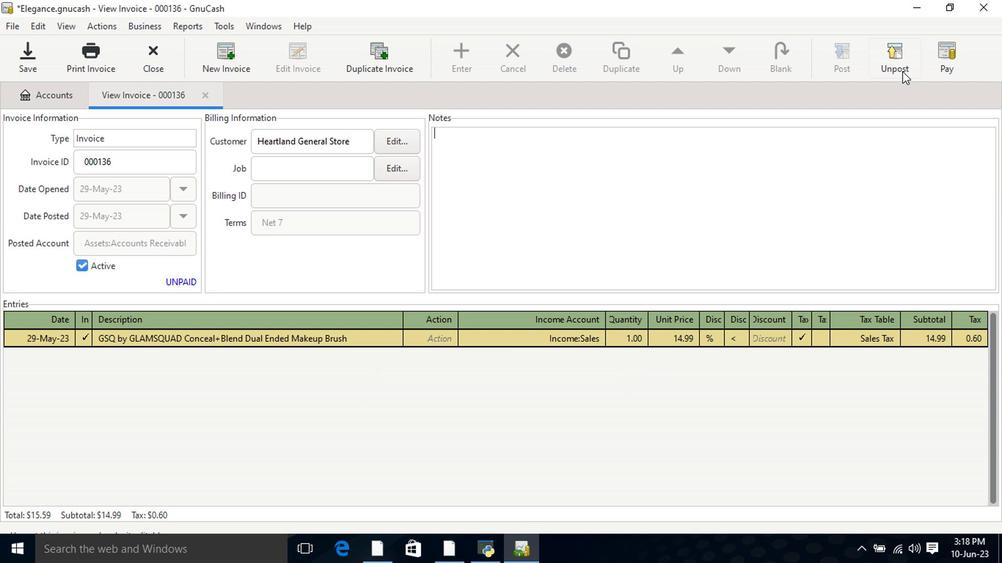 
Action: Mouse pressed left at (939, 57)
Screenshot: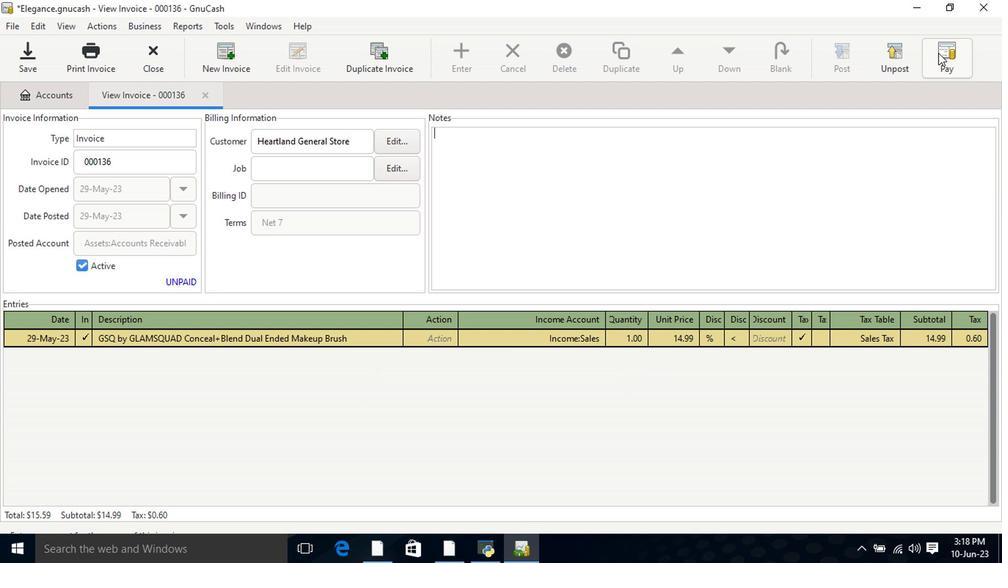 
Action: Mouse moved to (445, 291)
Screenshot: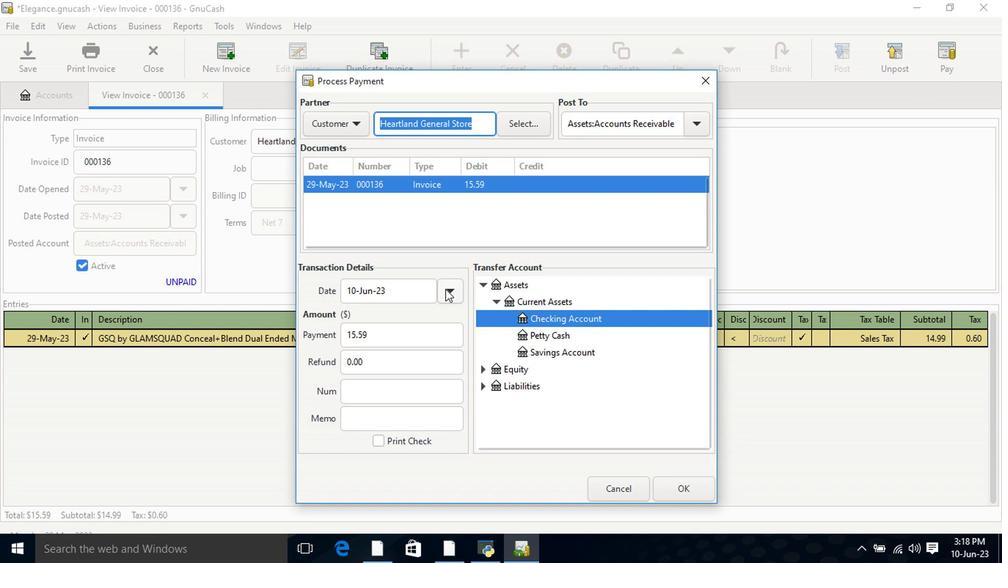 
Action: Mouse pressed left at (445, 291)
Screenshot: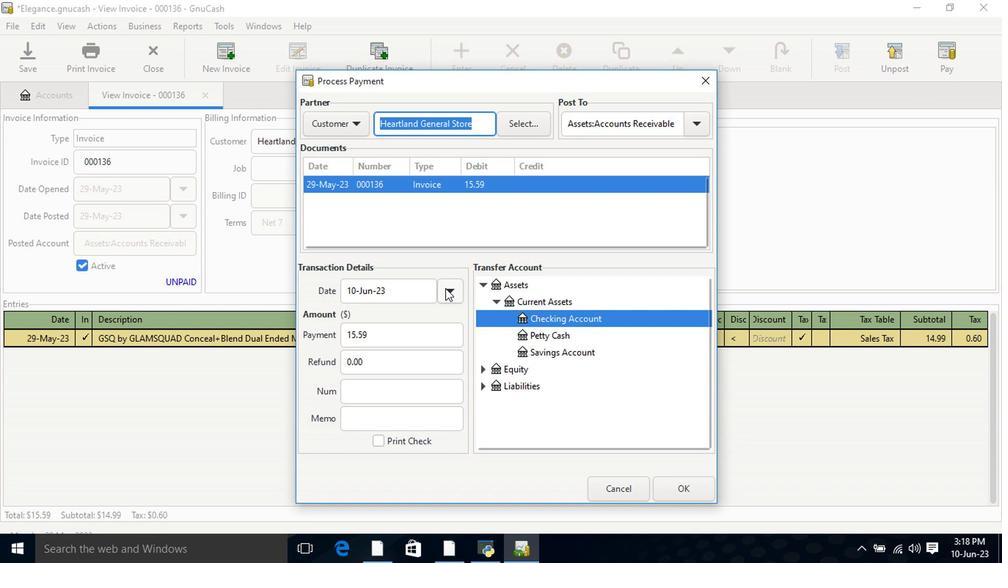 
Action: Mouse moved to (340, 362)
Screenshot: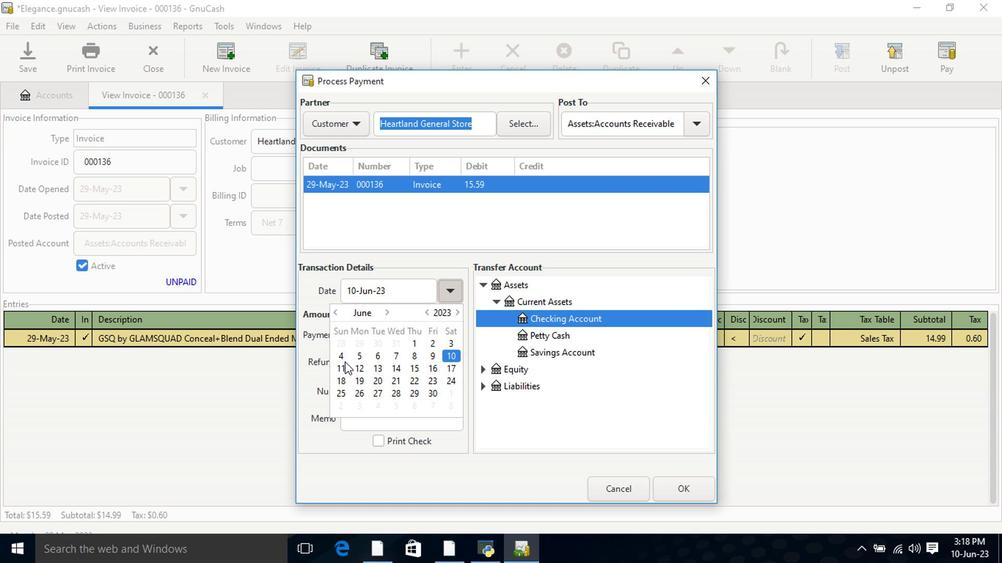 
Action: Mouse pressed left at (340, 362)
Screenshot: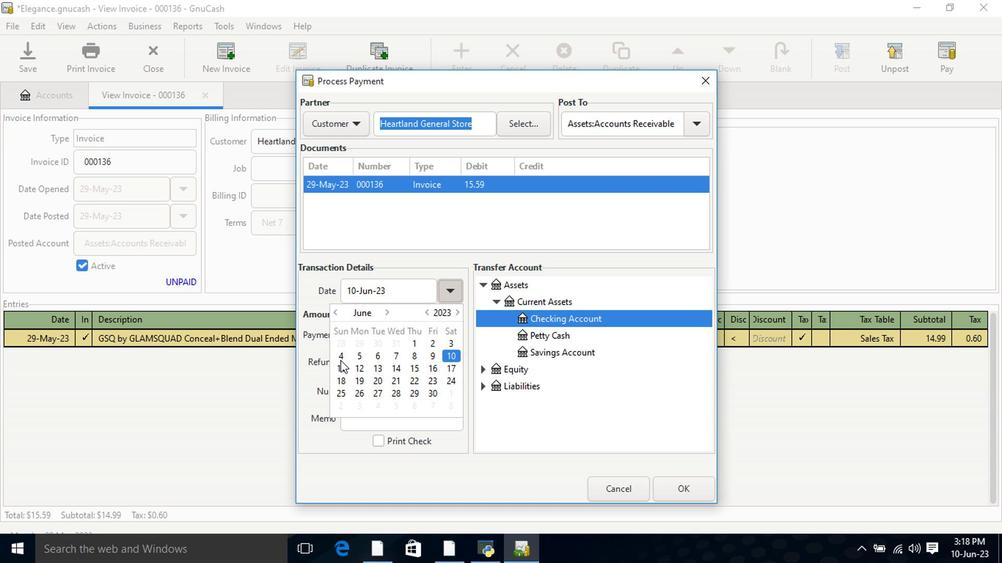 
Action: Mouse pressed left at (340, 362)
Screenshot: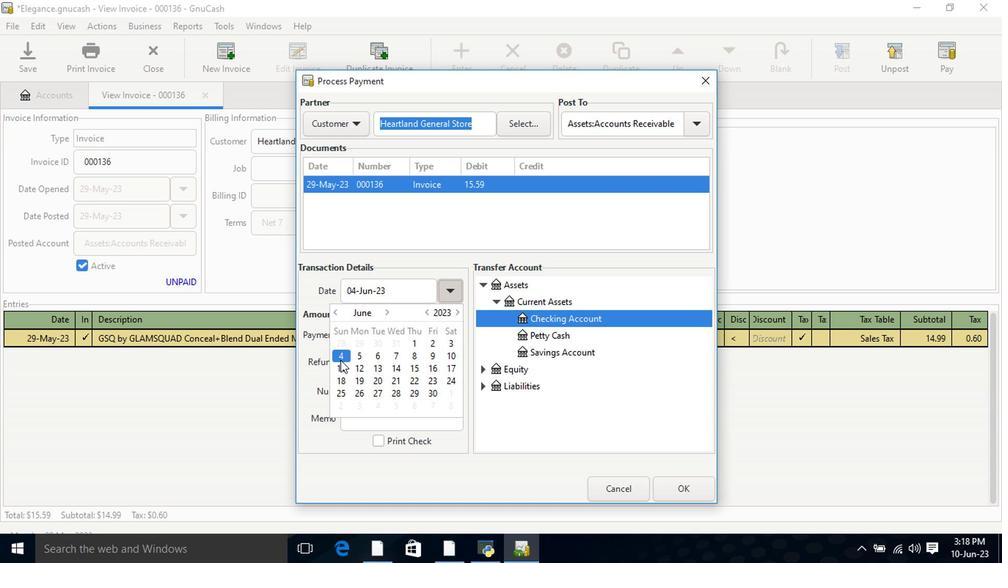 
Action: Mouse moved to (479, 285)
Screenshot: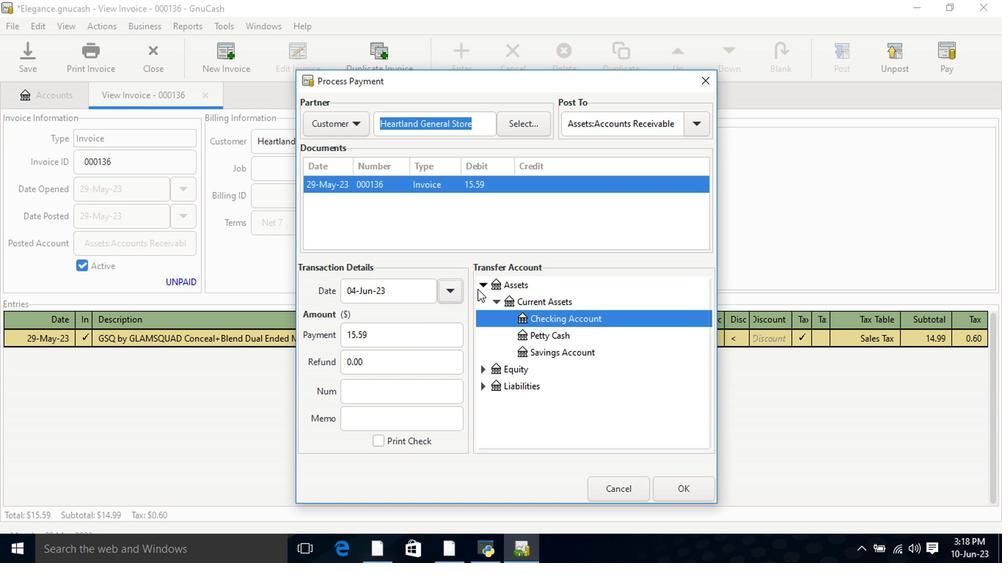
Action: Mouse pressed left at (479, 285)
Screenshot: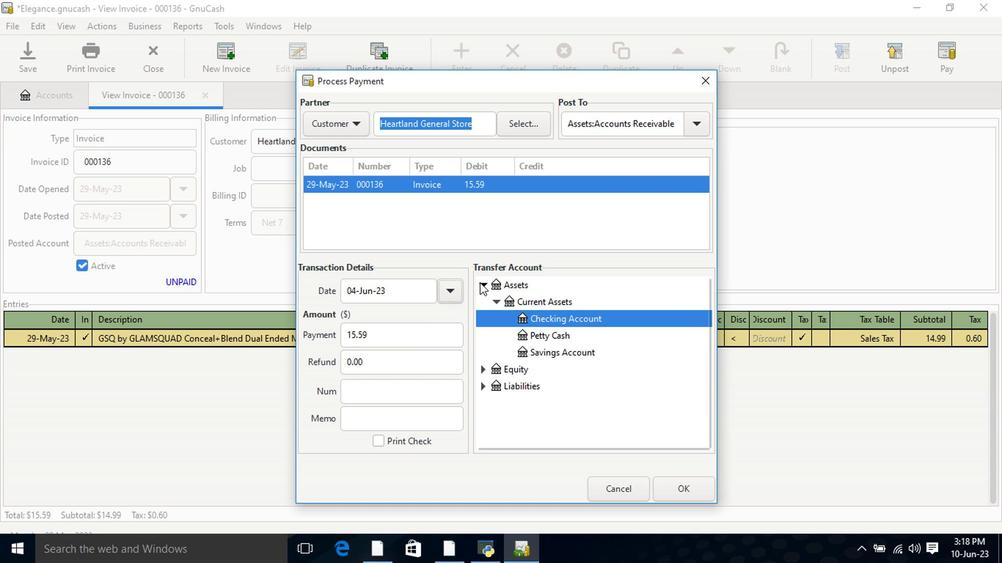
Action: Mouse moved to (482, 287)
Screenshot: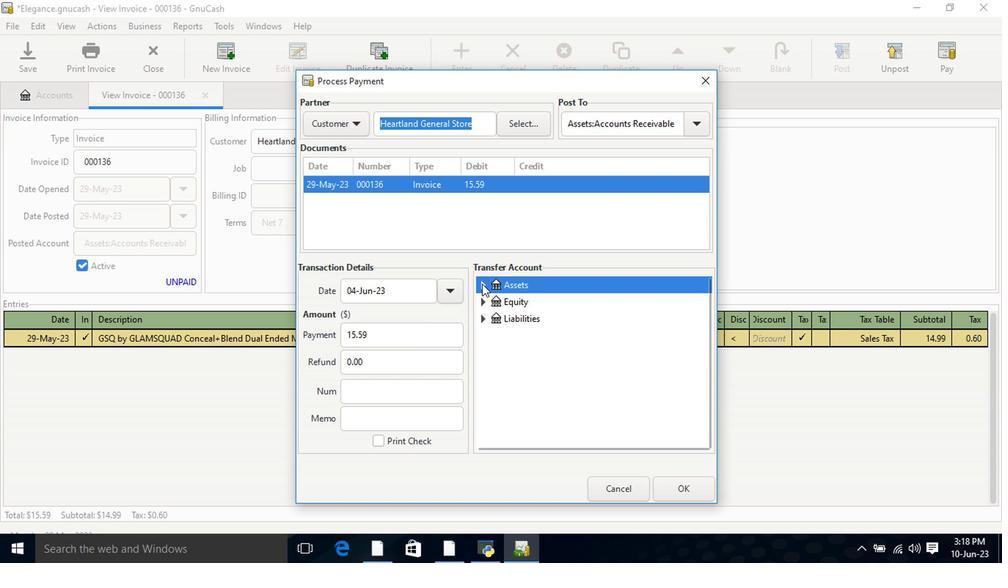
Action: Mouse pressed left at (482, 287)
Screenshot: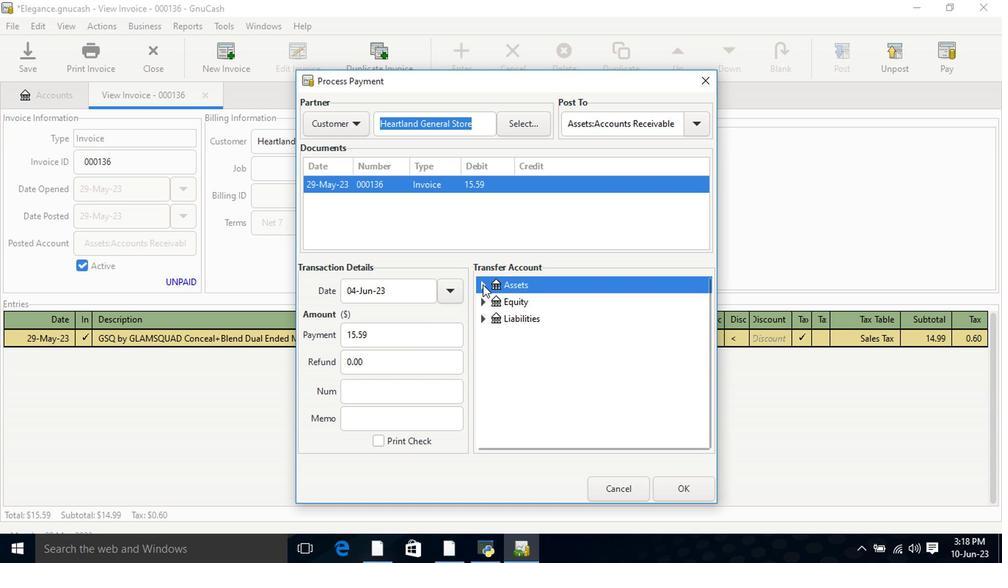 
Action: Mouse moved to (496, 301)
Screenshot: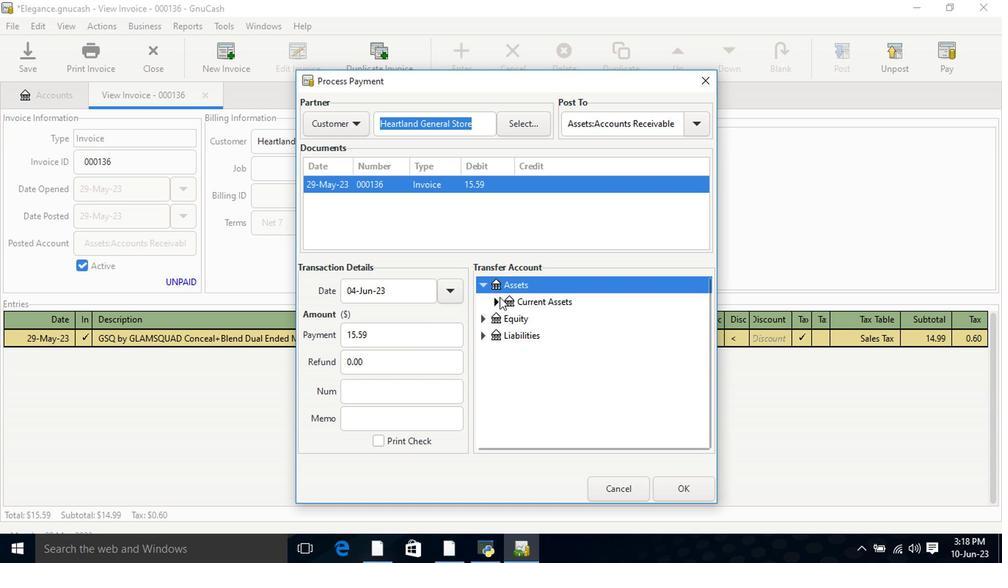 
Action: Mouse pressed left at (496, 301)
Screenshot: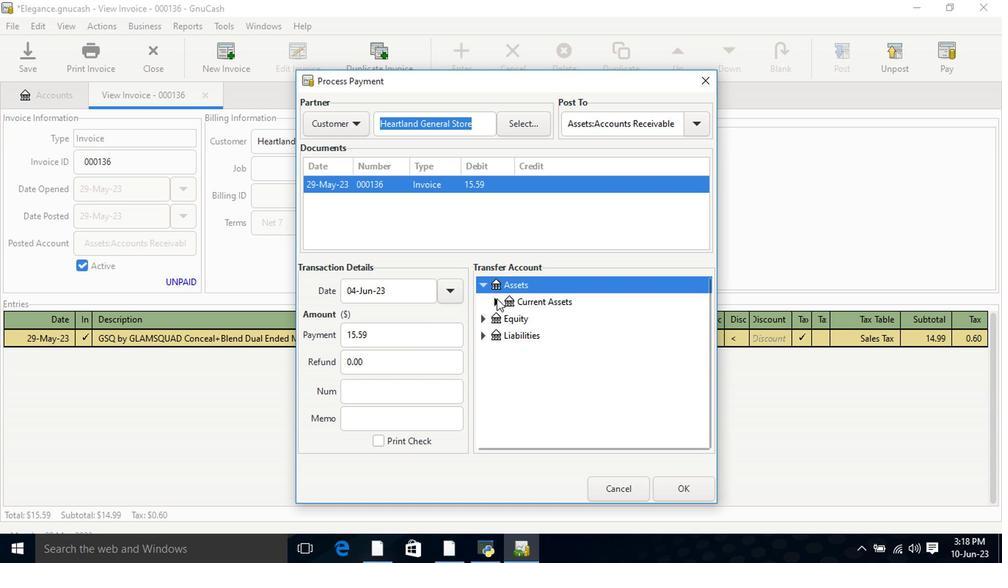 
Action: Mouse moved to (524, 322)
Screenshot: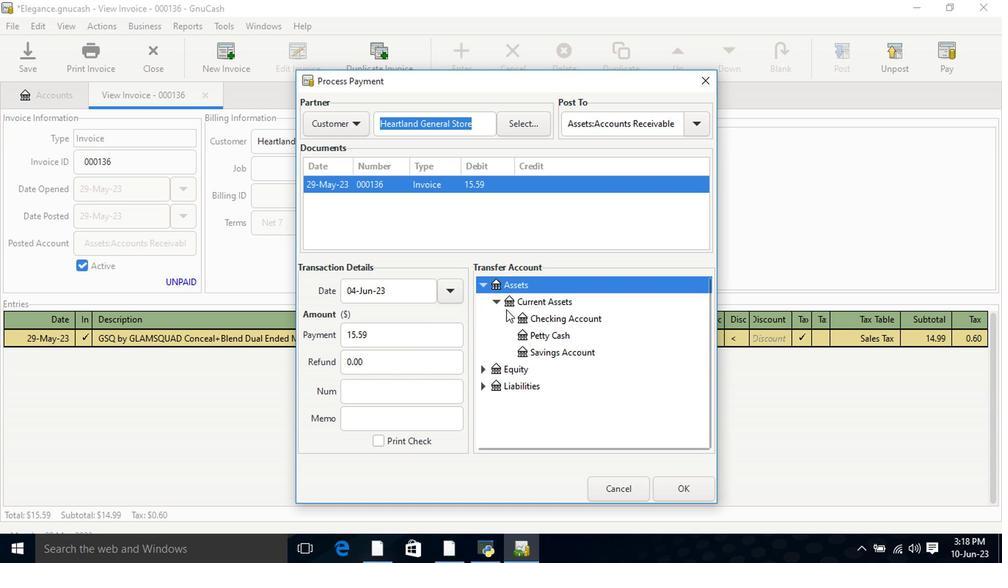 
Action: Mouse pressed left at (524, 322)
Screenshot: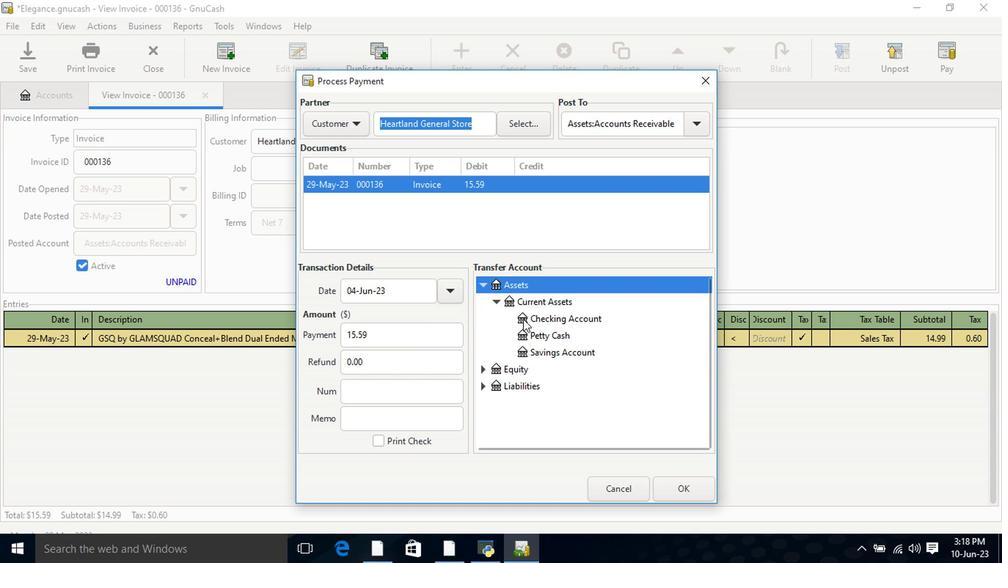 
Action: Mouse moved to (681, 487)
Screenshot: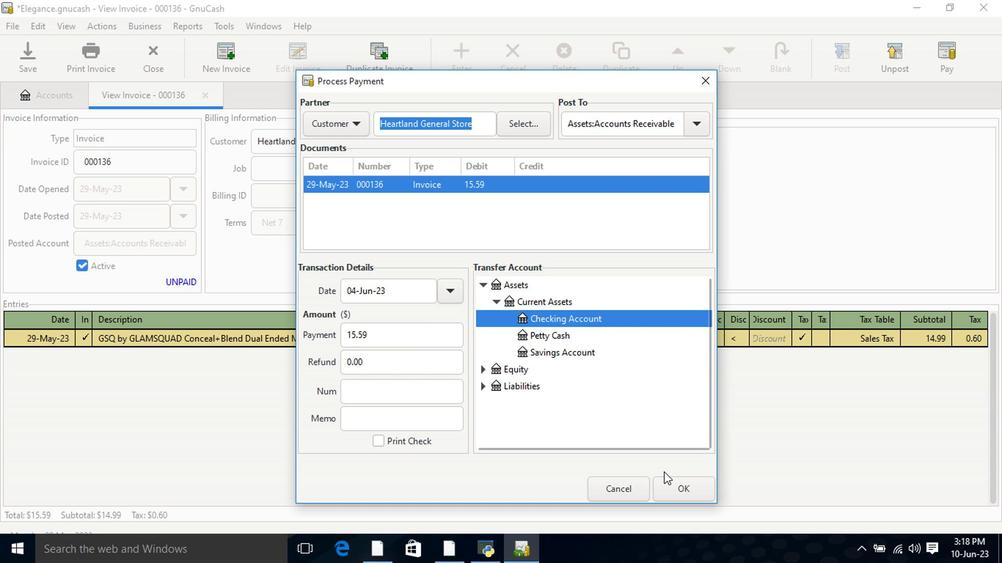 
Action: Mouse pressed left at (681, 487)
Screenshot: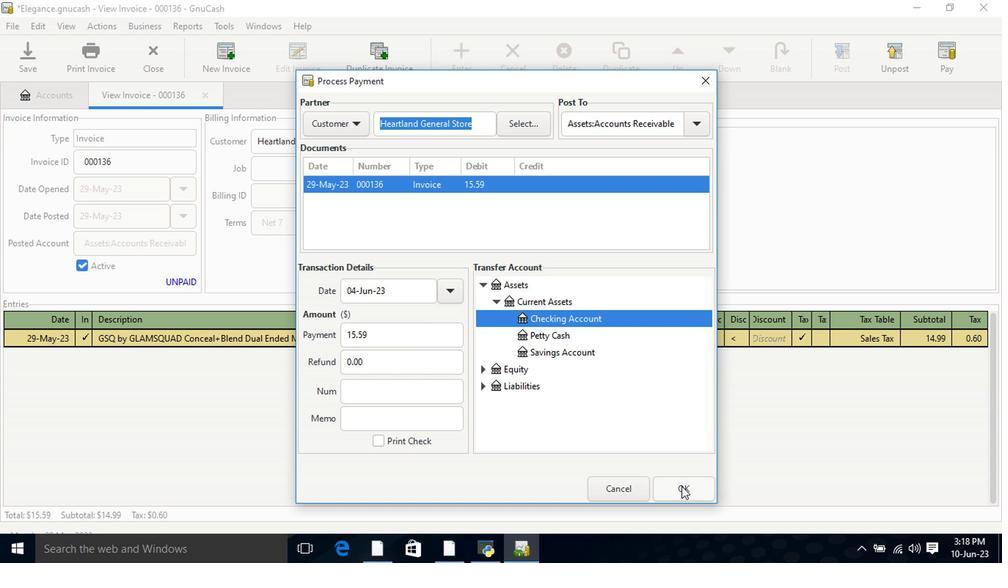 
Action: Mouse moved to (98, 60)
Screenshot: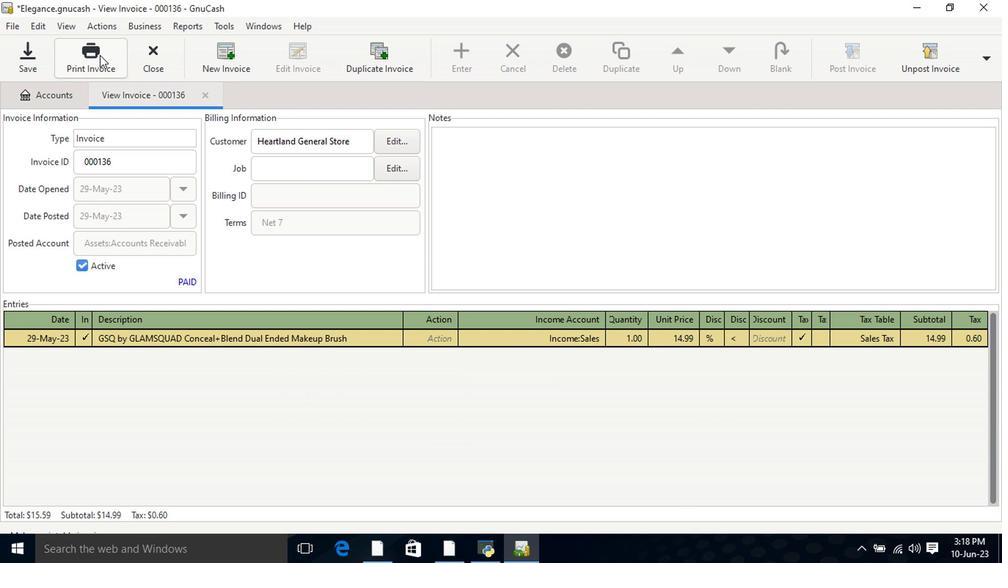 
Action: Mouse pressed left at (98, 60)
Screenshot: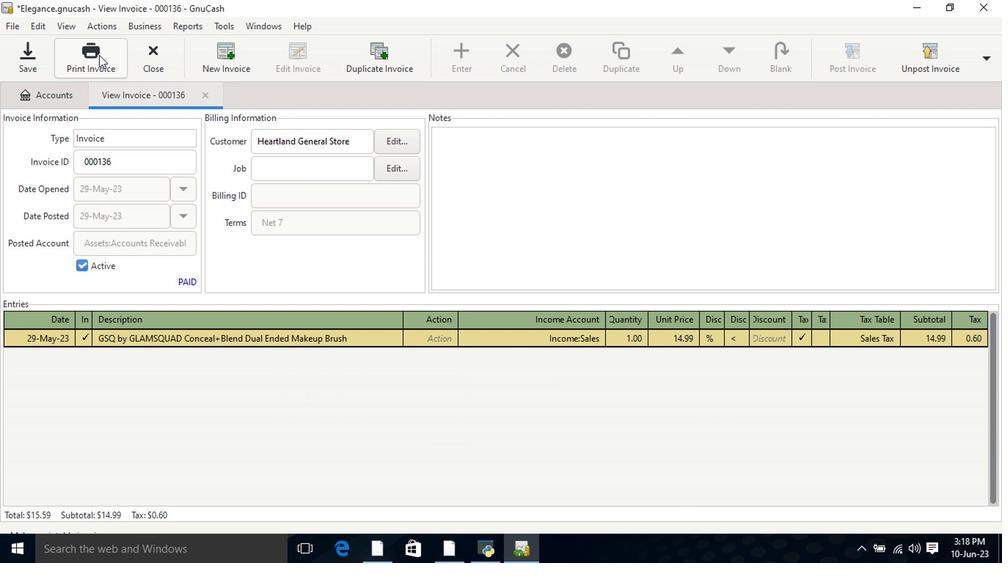 
Action: Mouse moved to (737, 265)
Screenshot: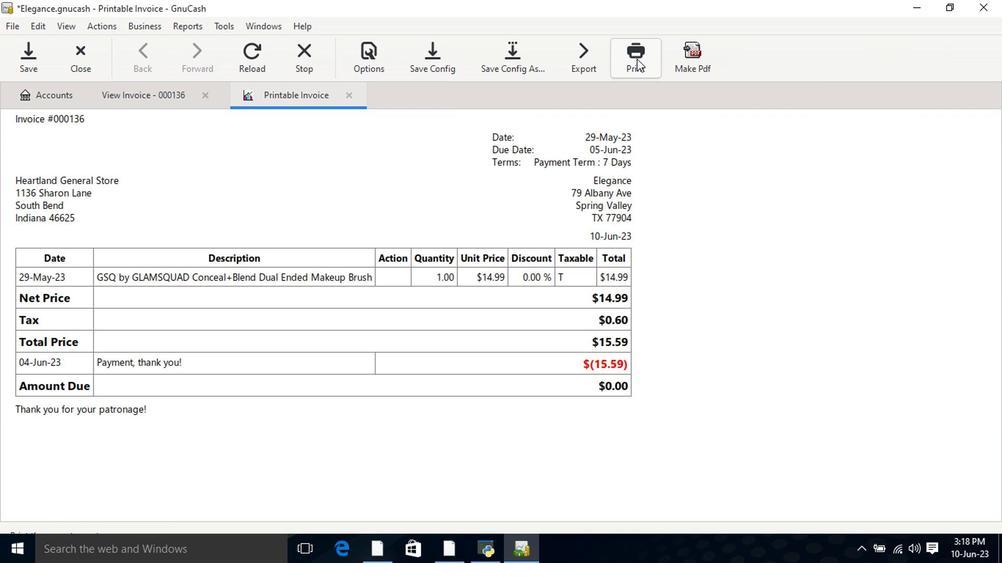
